 Task: Research Airbnb options in Sept-ÃÅ½les, Canada from 9th December, 2023 to 16th December, 2023 for 2 adults. Place can be entire room with 2 bedrooms having 2 beds and 1 bathroom. Property type can be flat.
Action: Mouse moved to (509, 97)
Screenshot: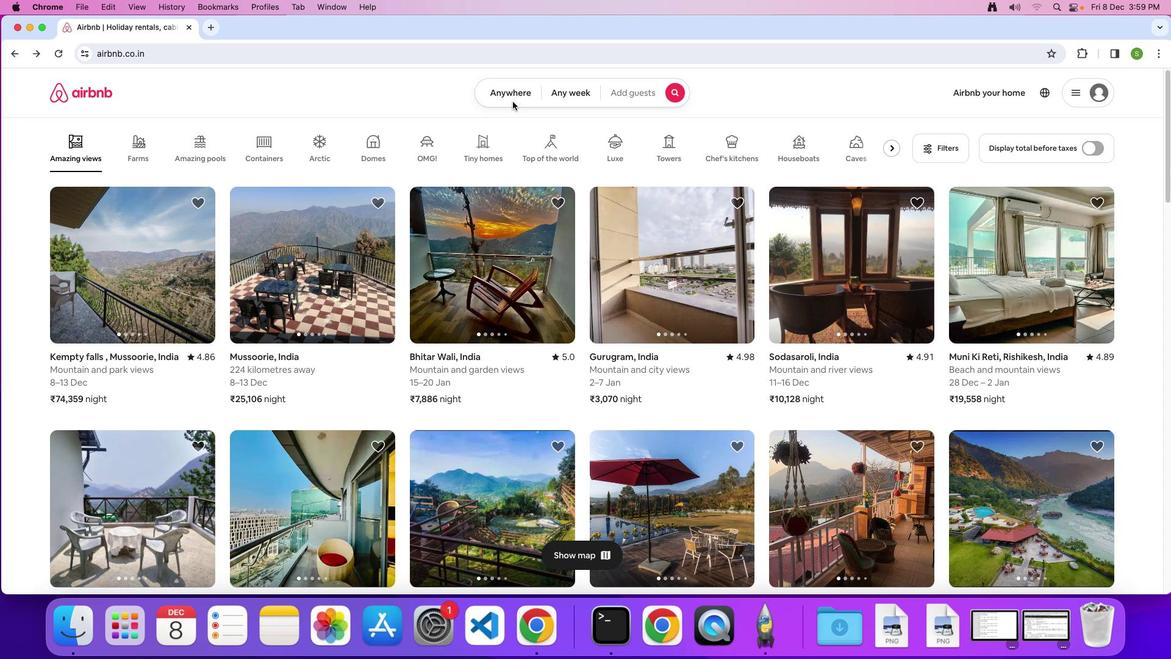 
Action: Mouse pressed left at (509, 97)
Screenshot: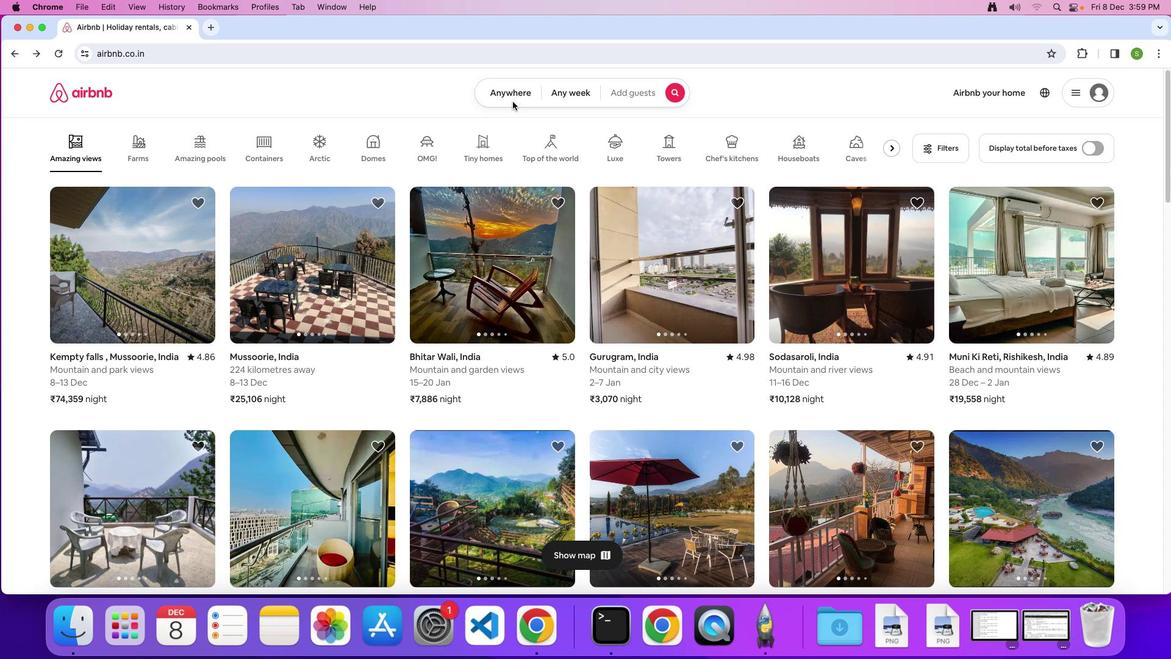 
Action: Mouse moved to (511, 95)
Screenshot: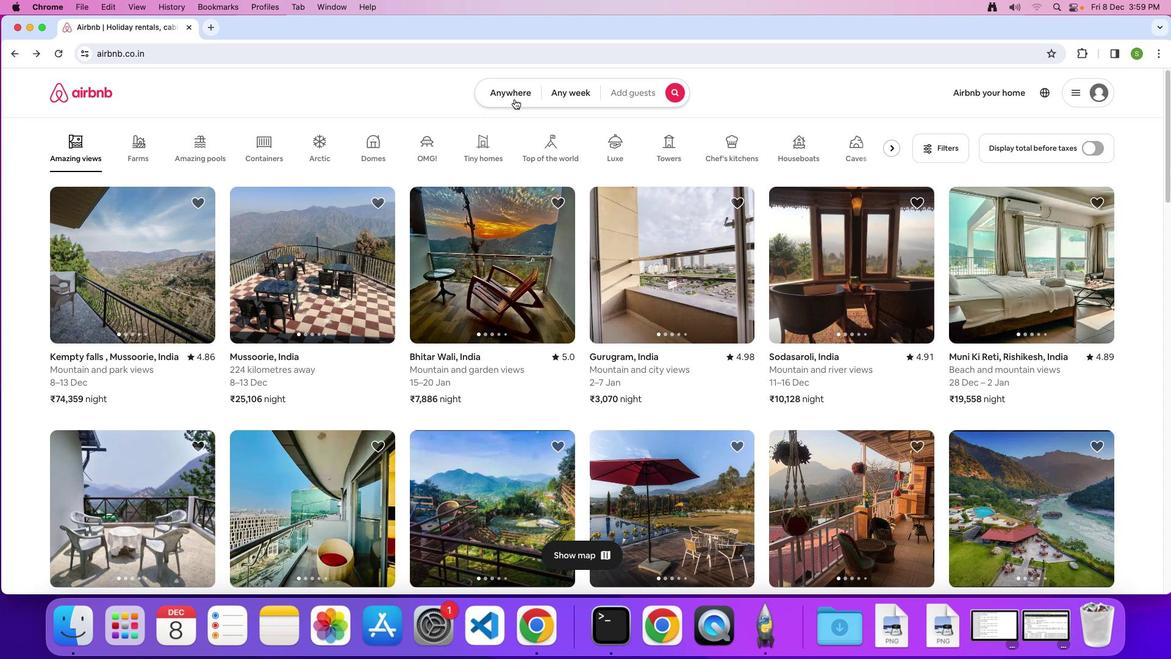 
Action: Mouse pressed left at (511, 95)
Screenshot: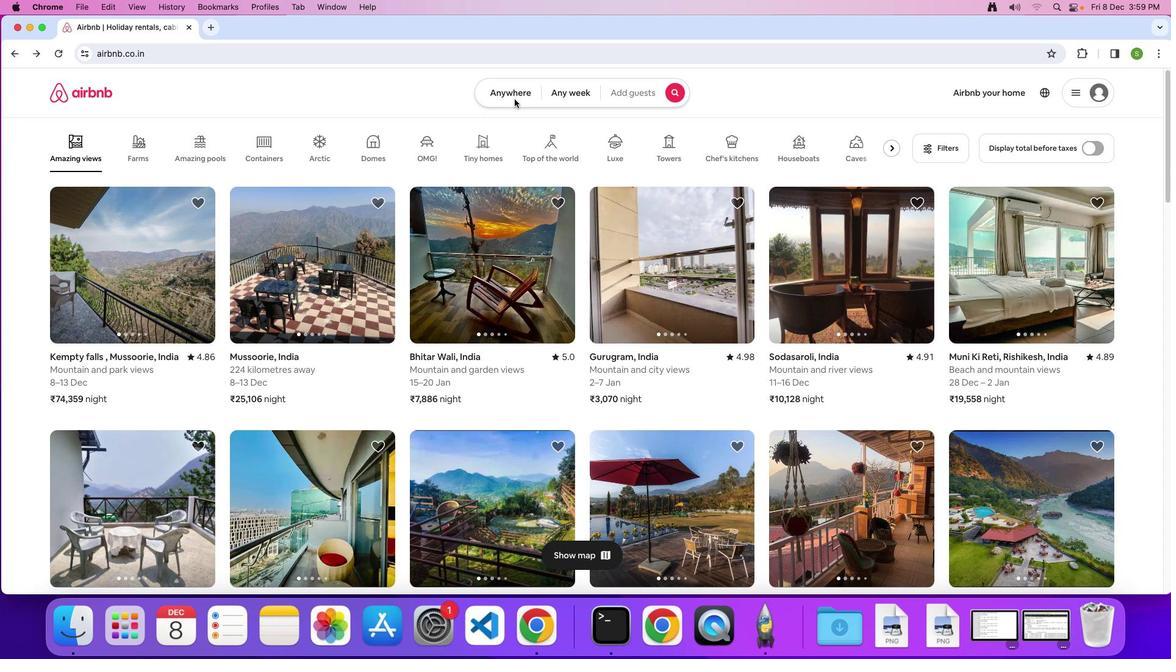 
Action: Mouse moved to (434, 131)
Screenshot: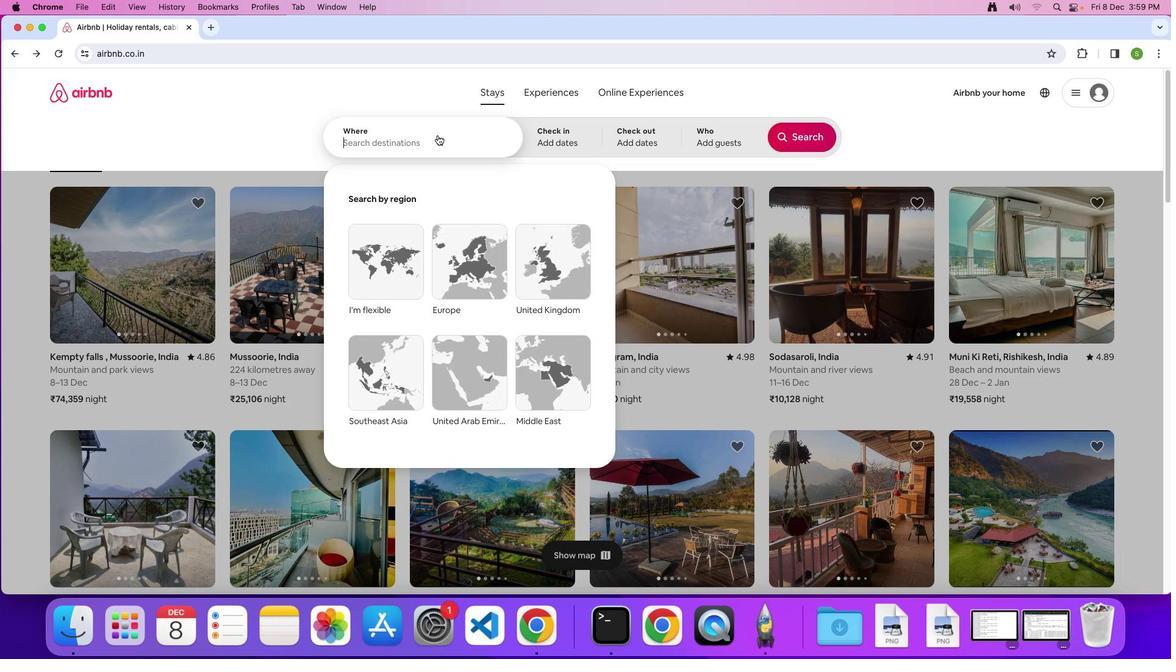 
Action: Mouse pressed left at (434, 131)
Screenshot: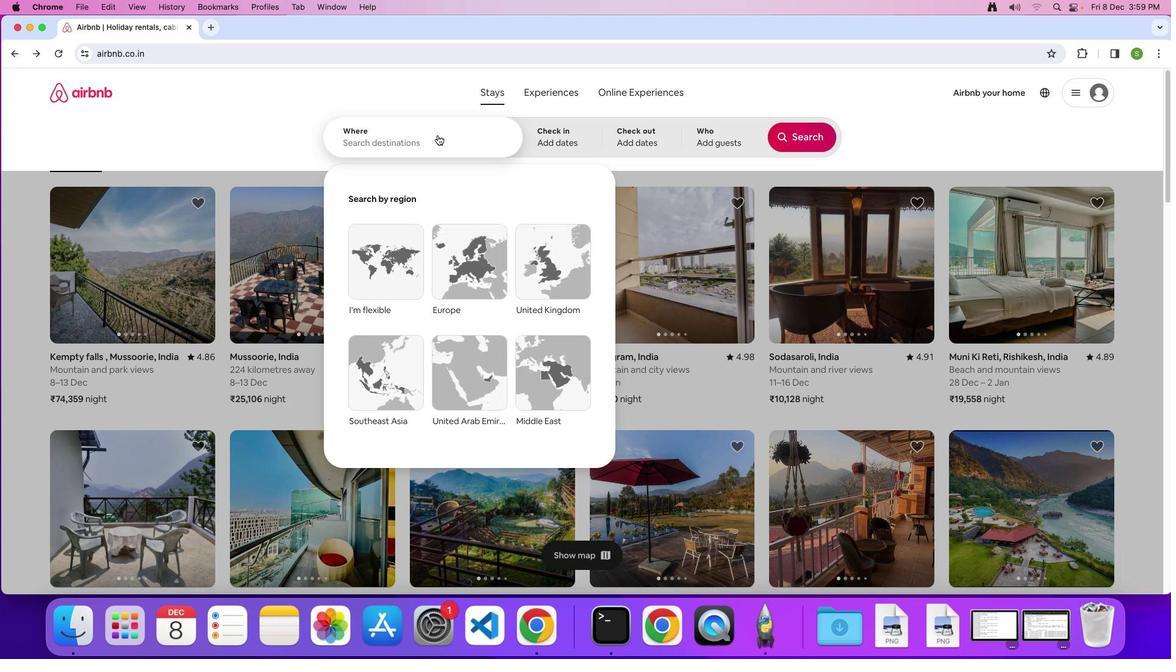 
Action: Mouse moved to (435, 131)
Screenshot: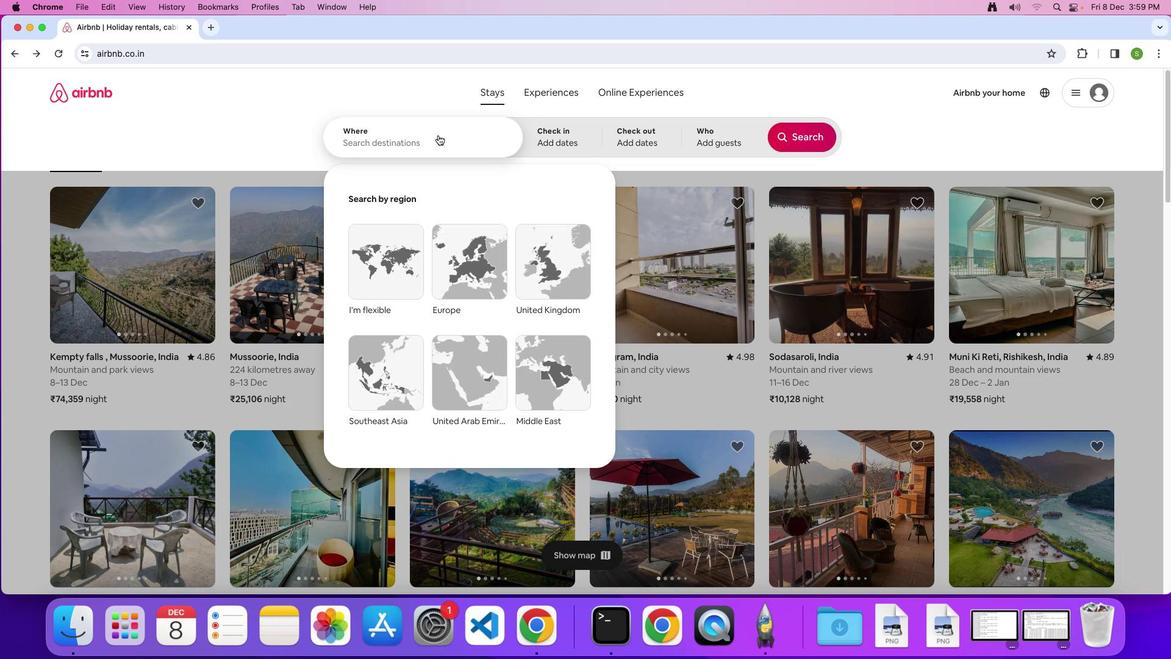 
Action: Key pressed Key.shift'S''E''P''T'Key.backspaceKey.backspaceKey.backspaceKey.caps_lock'e''p''t''-'Key.shift'A'Key.shift'Z''l''e''s'','Key.spaceKey.shift'c''a''n''a''d''a'Key.enter
Screenshot: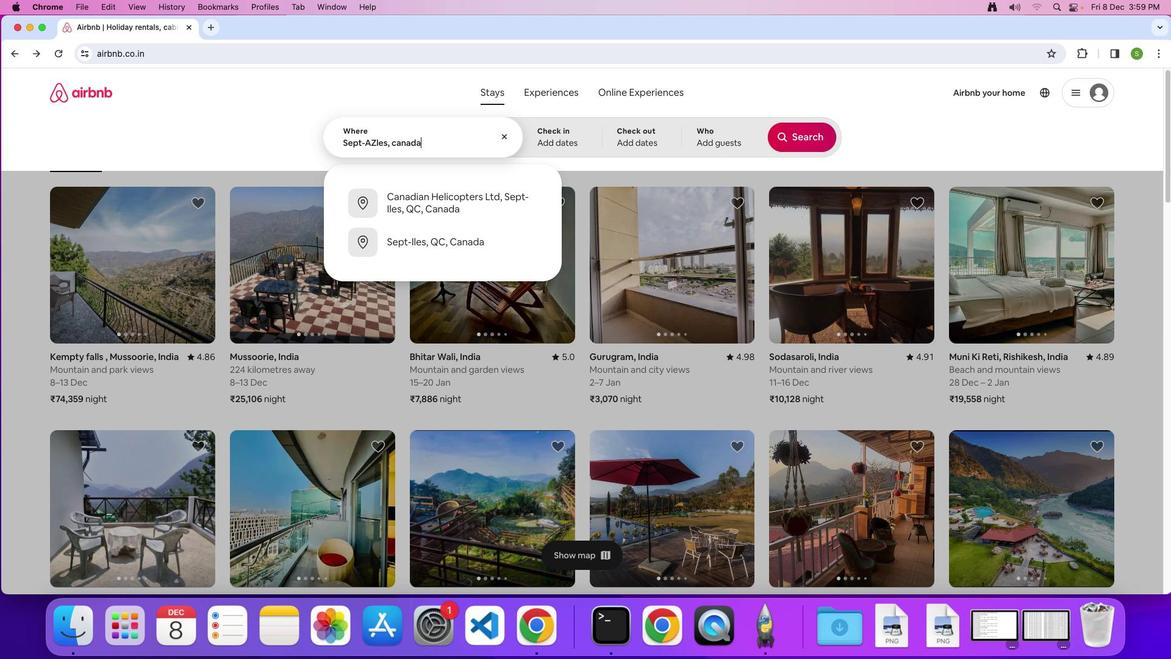 
Action: Mouse moved to (548, 314)
Screenshot: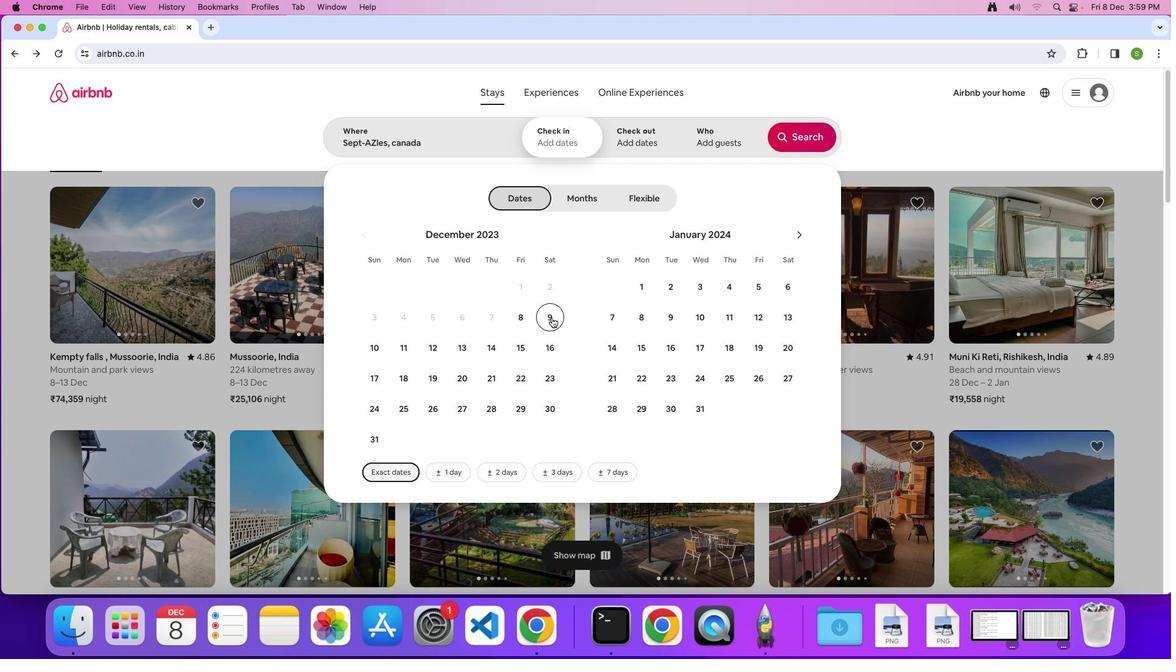 
Action: Mouse pressed left at (548, 314)
Screenshot: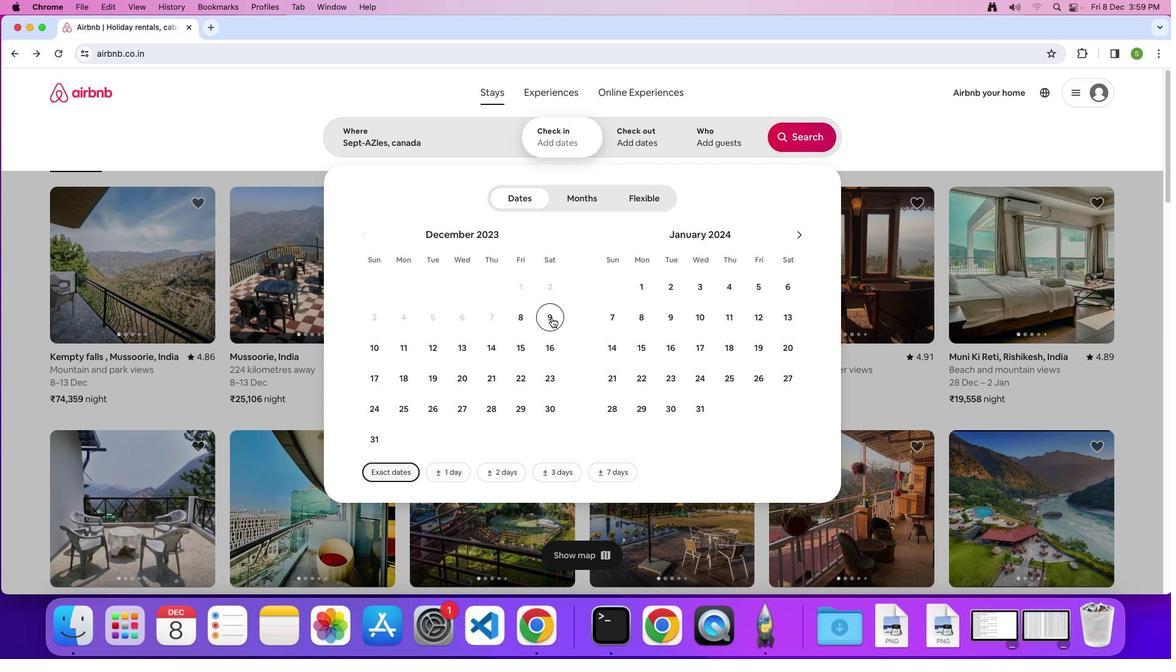 
Action: Mouse moved to (545, 342)
Screenshot: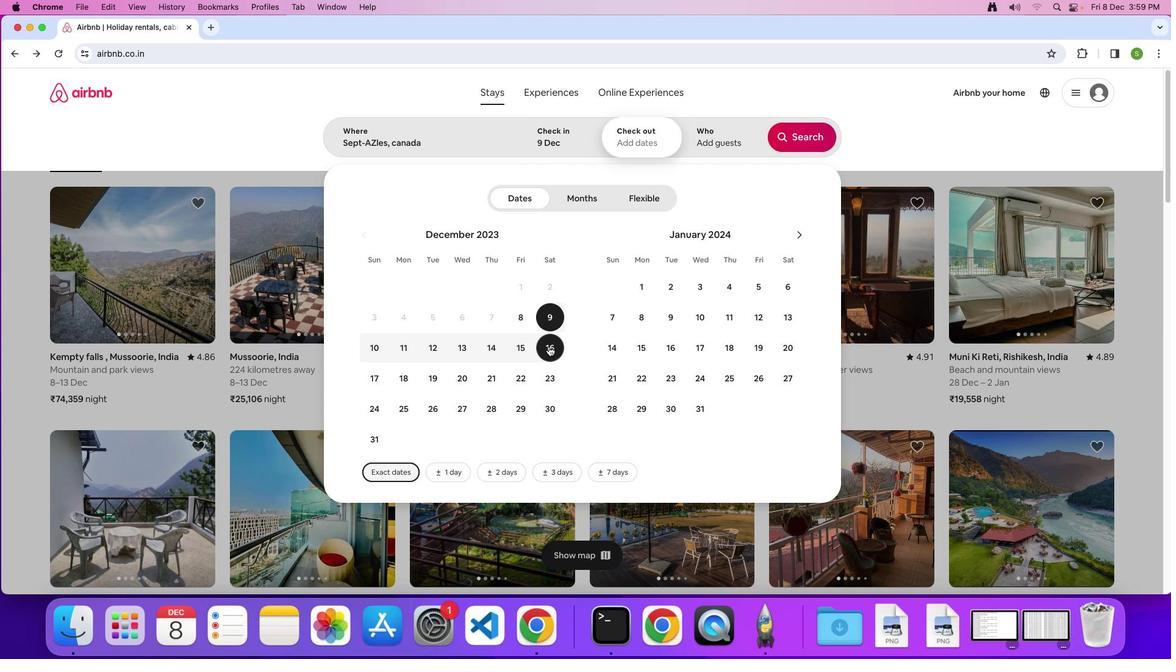 
Action: Mouse pressed left at (545, 342)
Screenshot: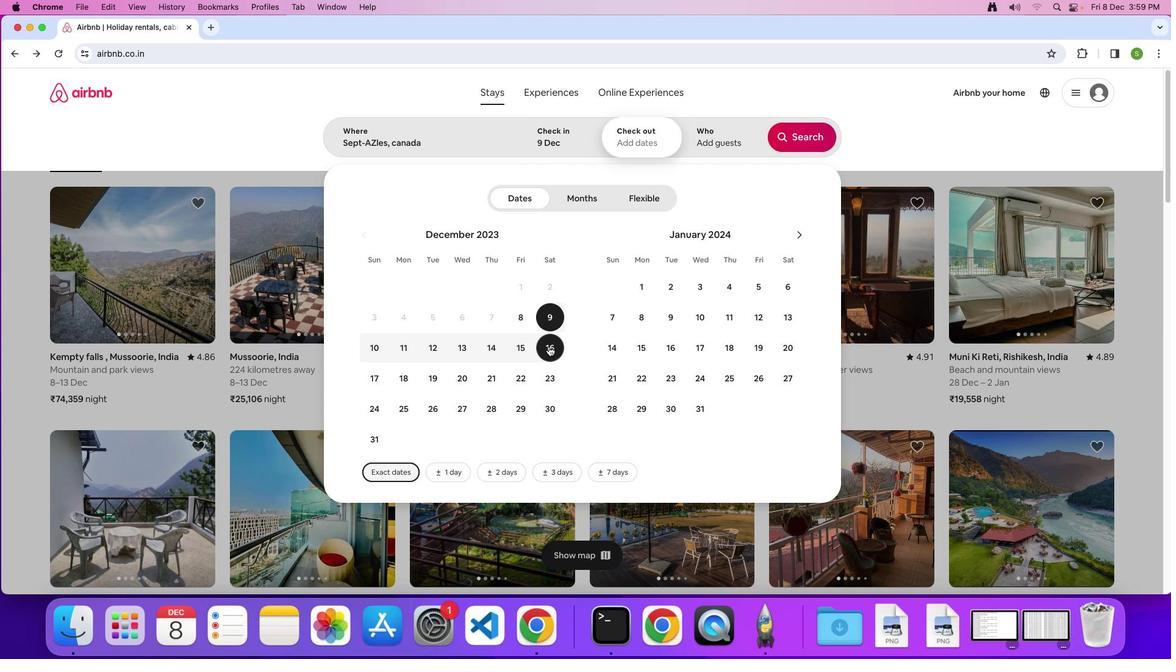 
Action: Mouse moved to (736, 132)
Screenshot: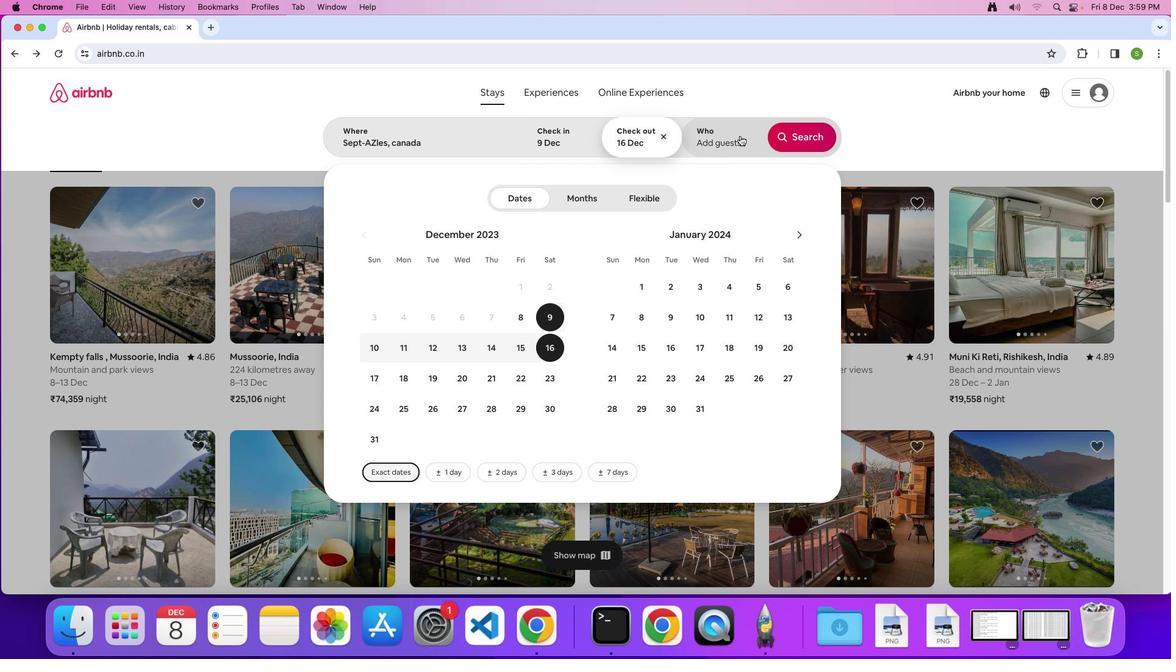 
Action: Mouse pressed left at (736, 132)
Screenshot: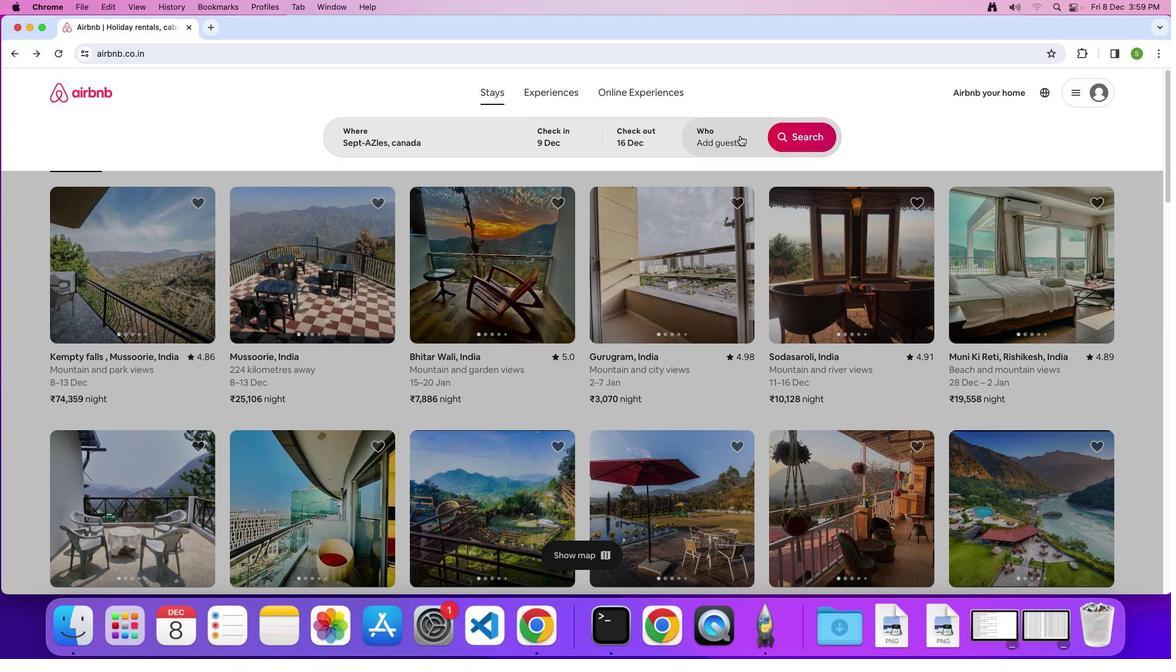 
Action: Mouse moved to (798, 200)
Screenshot: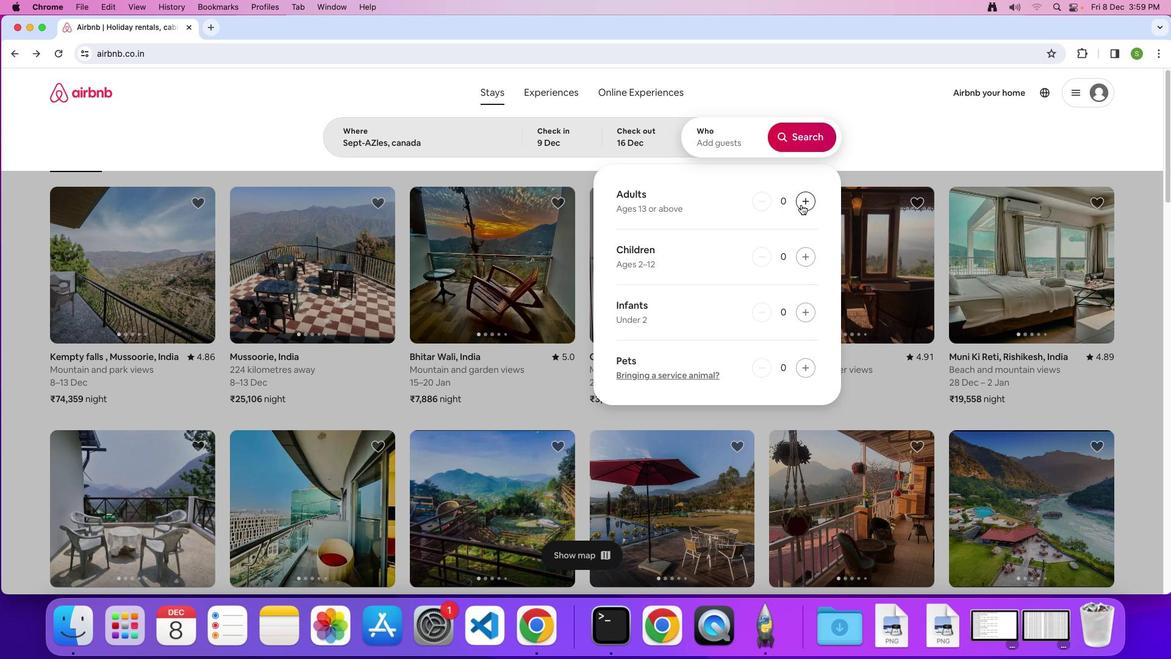 
Action: Mouse pressed left at (798, 200)
Screenshot: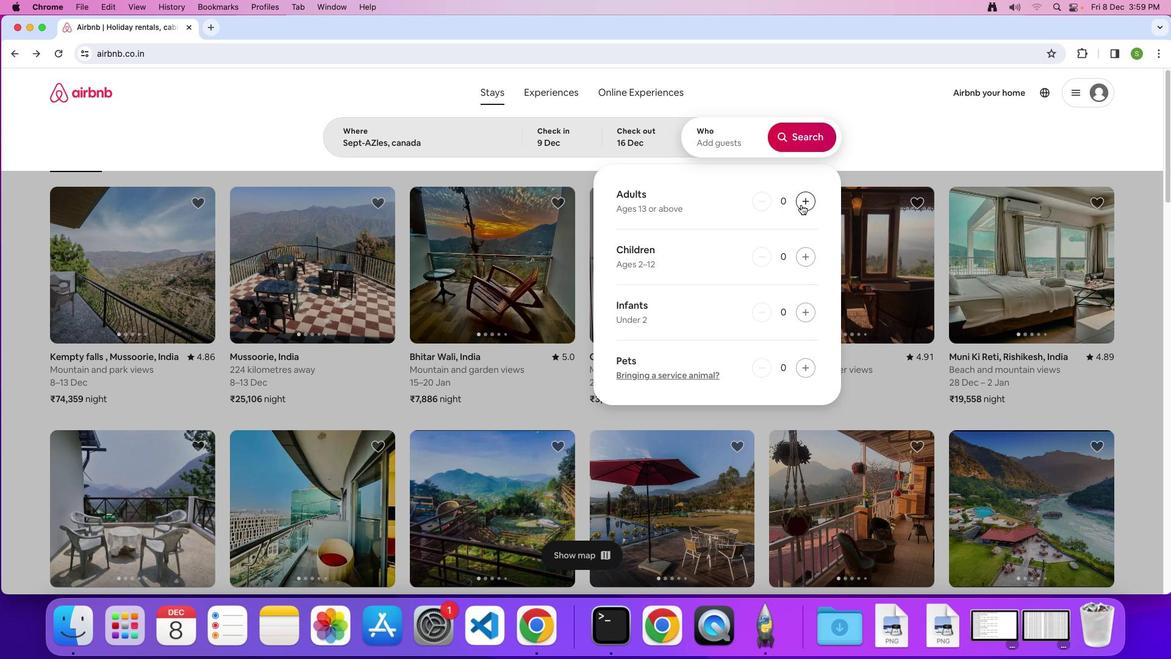 
Action: Mouse pressed left at (798, 200)
Screenshot: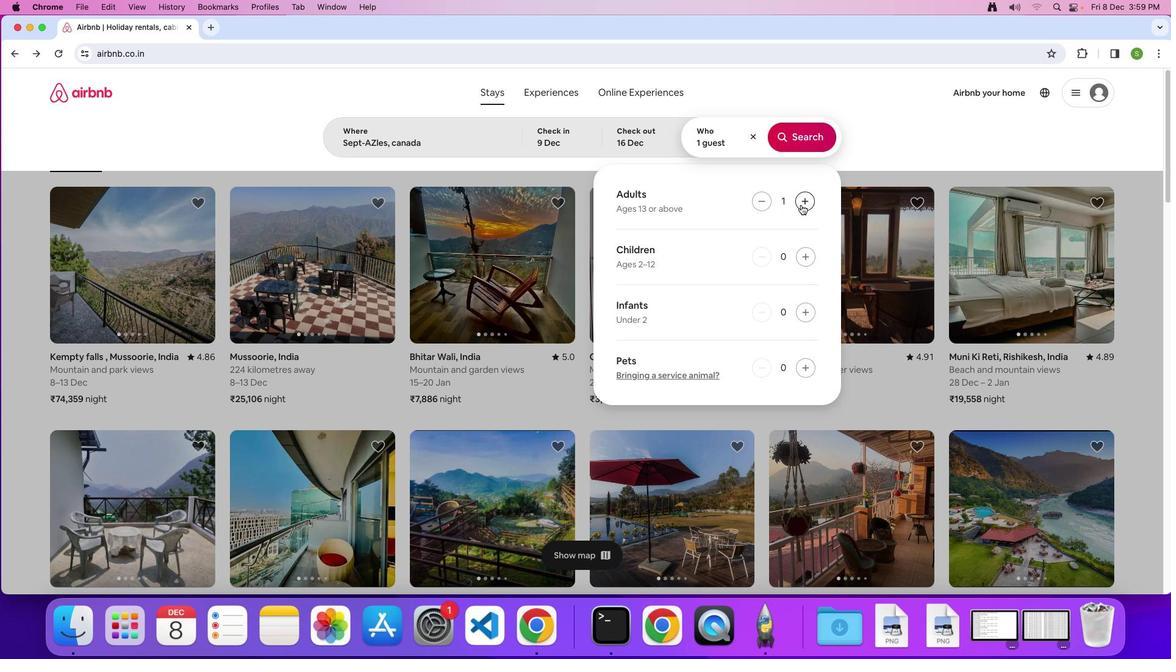 
Action: Mouse moved to (794, 136)
Screenshot: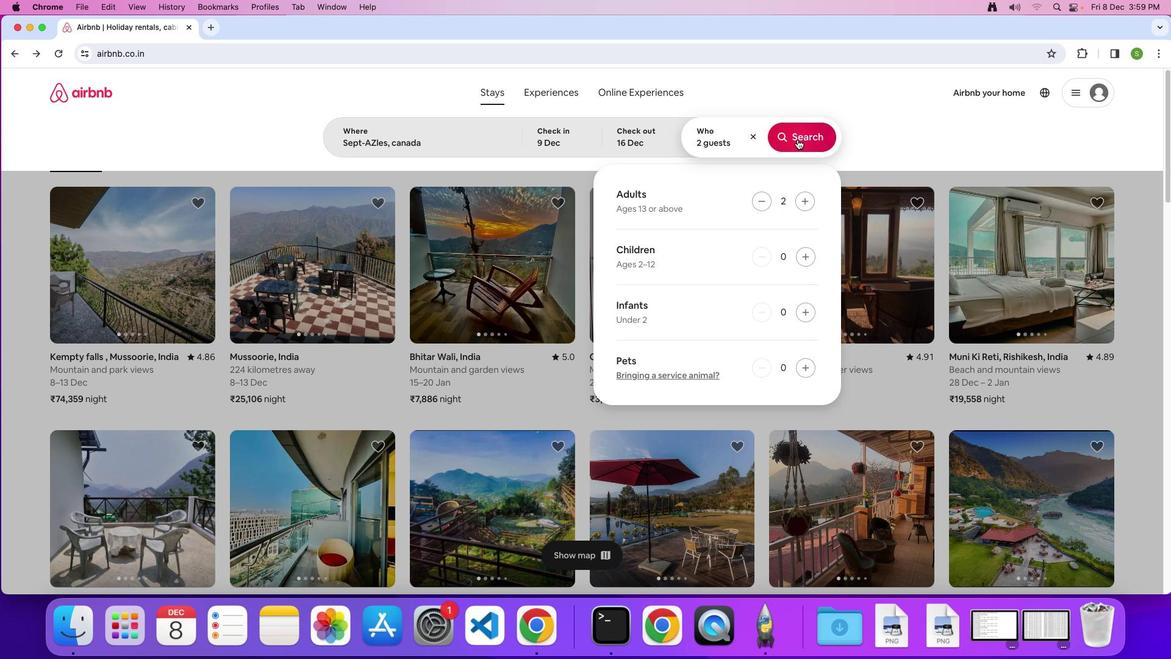 
Action: Mouse pressed left at (794, 136)
Screenshot: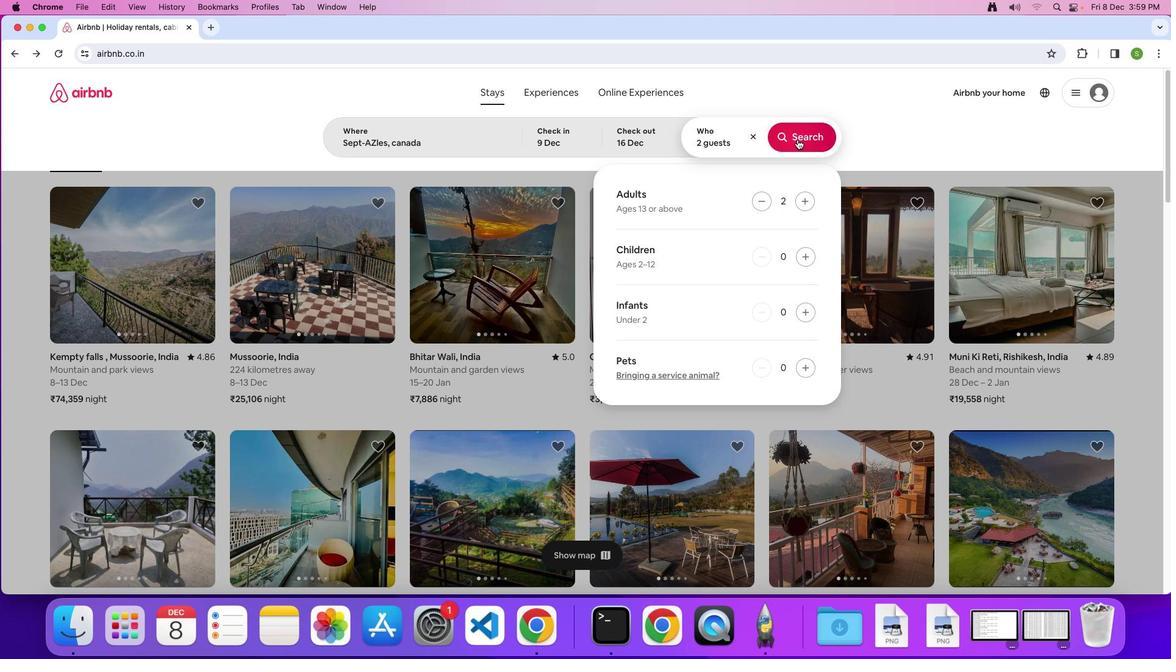 
Action: Mouse moved to (969, 144)
Screenshot: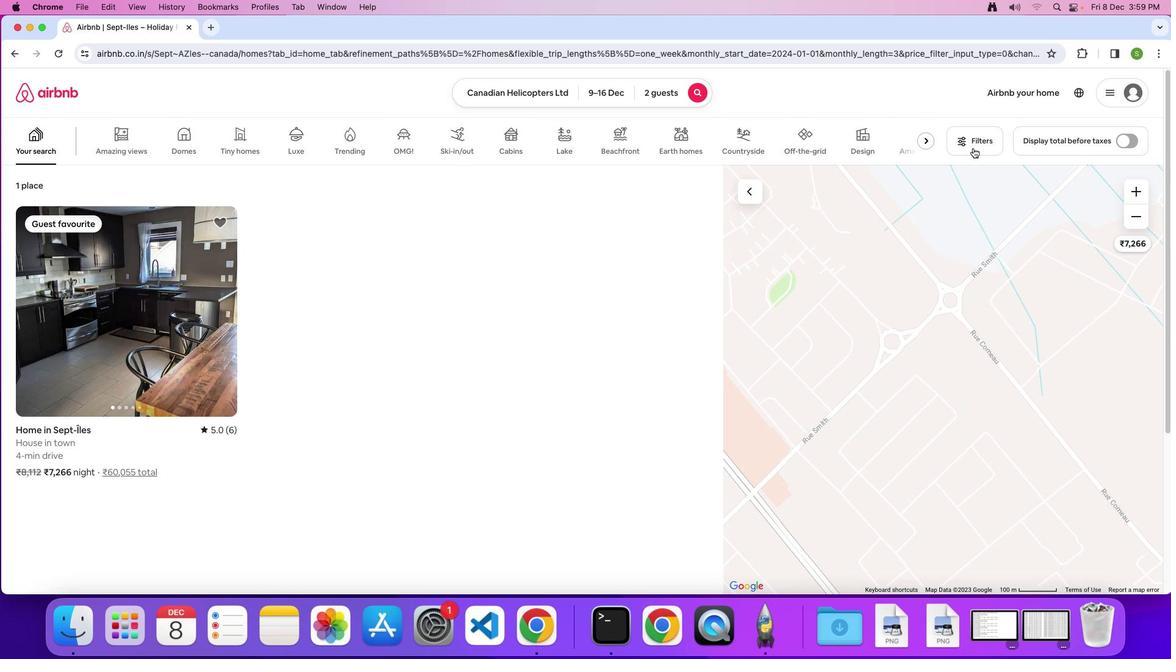 
Action: Mouse pressed left at (969, 144)
Screenshot: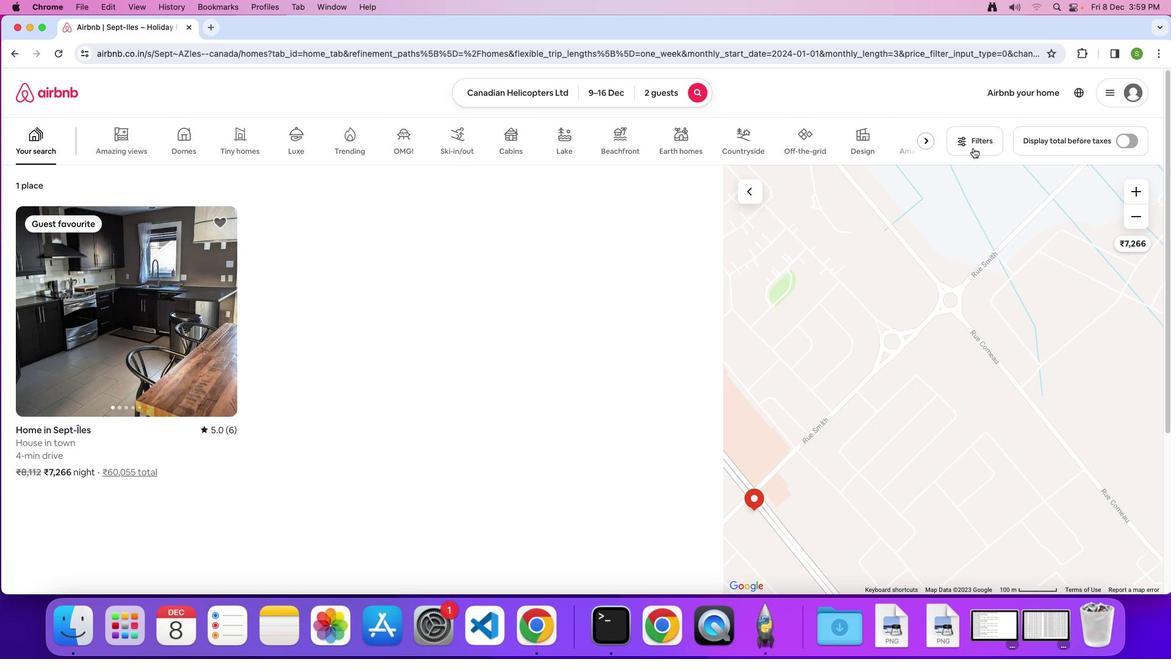 
Action: Mouse moved to (552, 449)
Screenshot: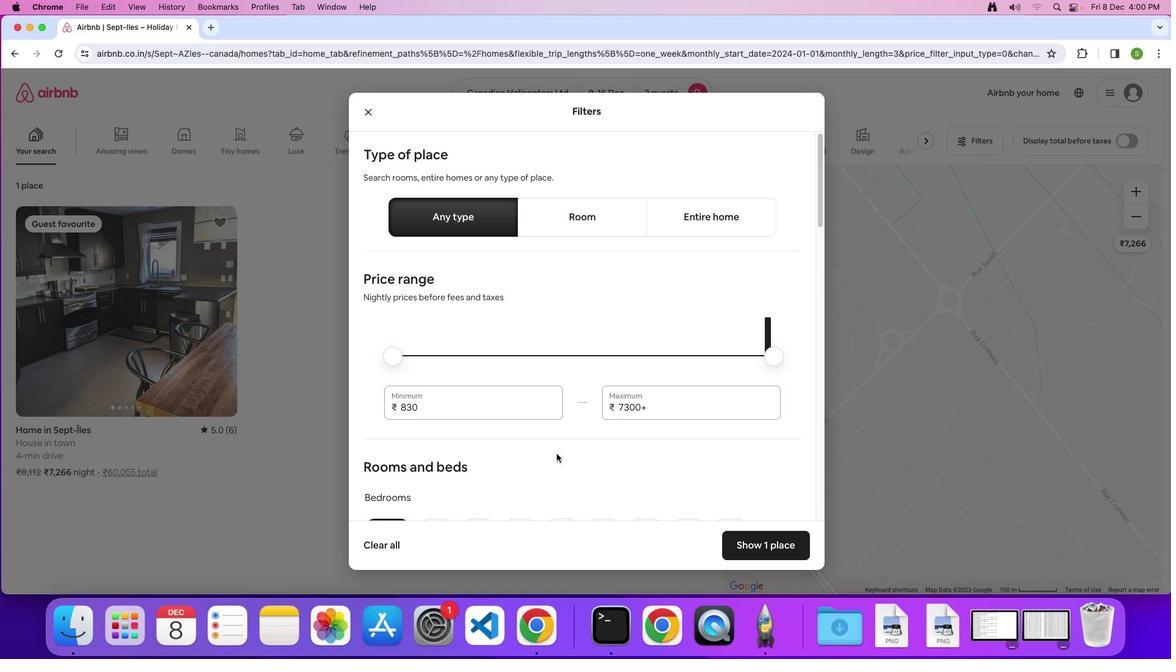 
Action: Mouse scrolled (552, 449) with delta (-3, -3)
Screenshot: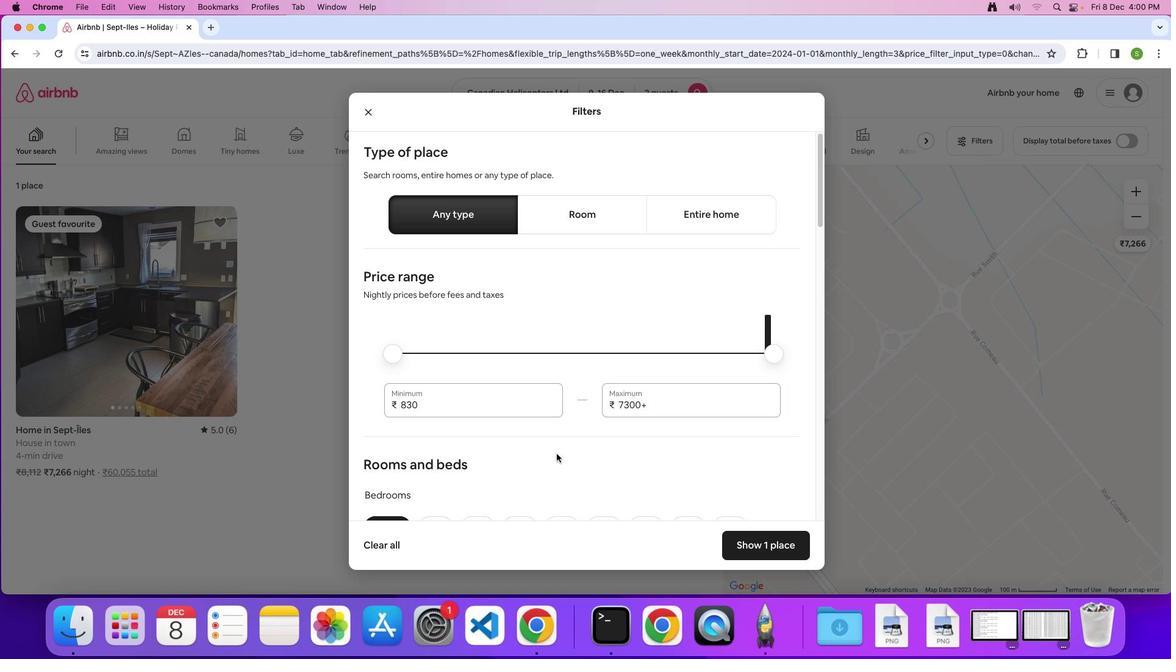 
Action: Mouse scrolled (552, 449) with delta (-3, -3)
Screenshot: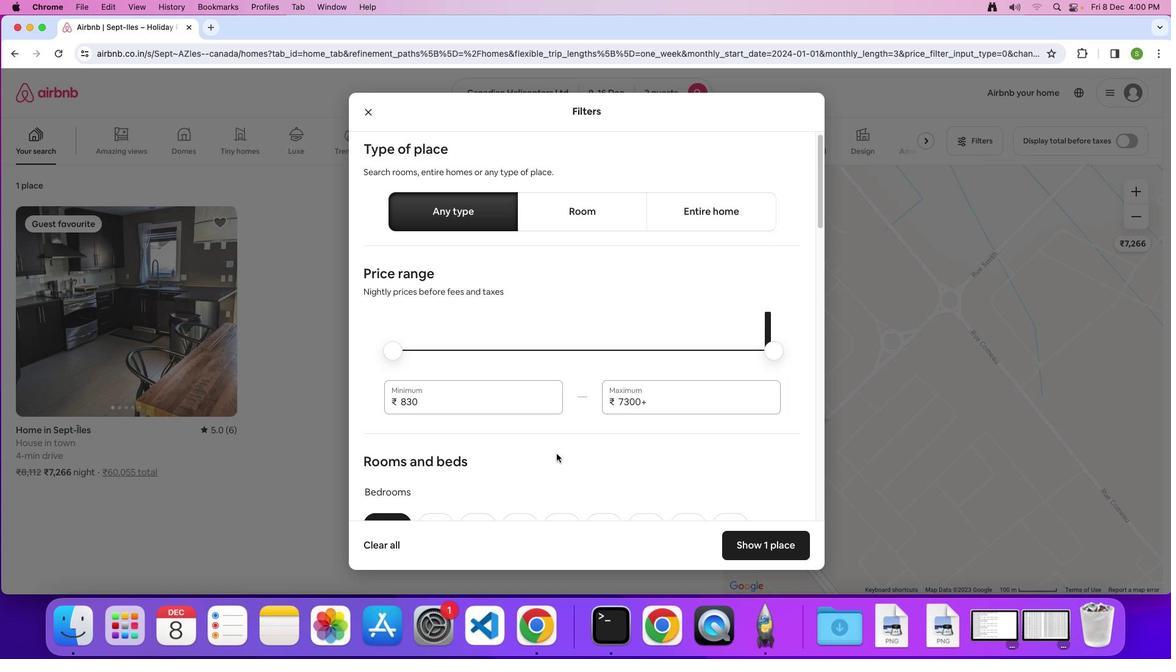 
Action: Mouse scrolled (552, 449) with delta (-3, -3)
Screenshot: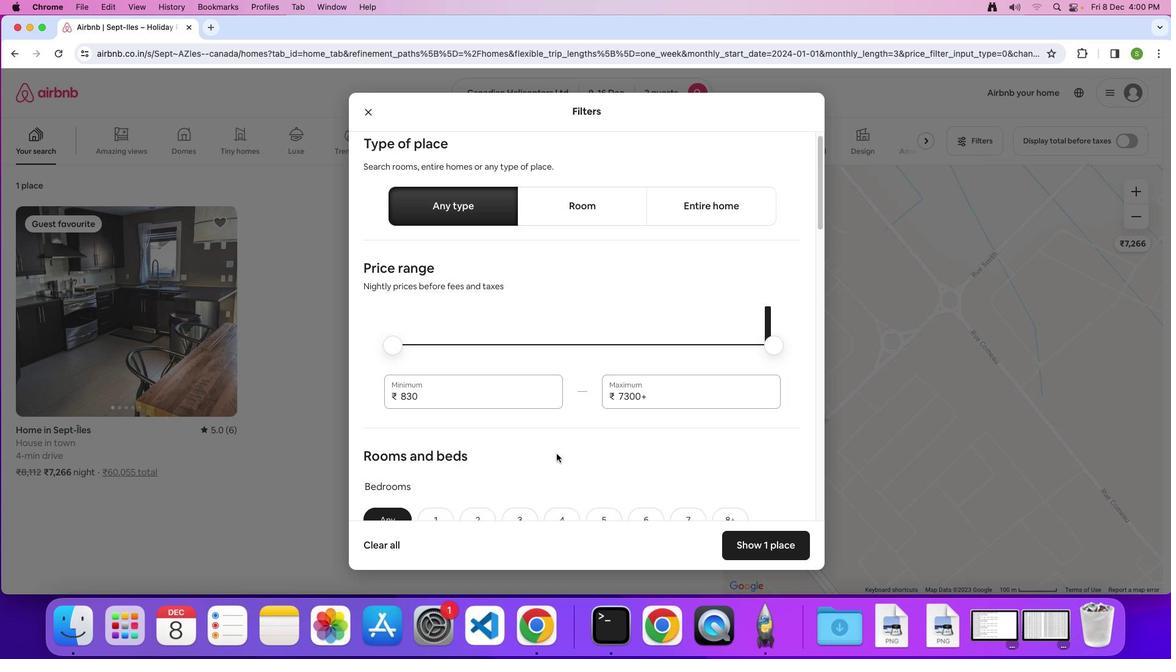 
Action: Mouse scrolled (552, 449) with delta (-3, -3)
Screenshot: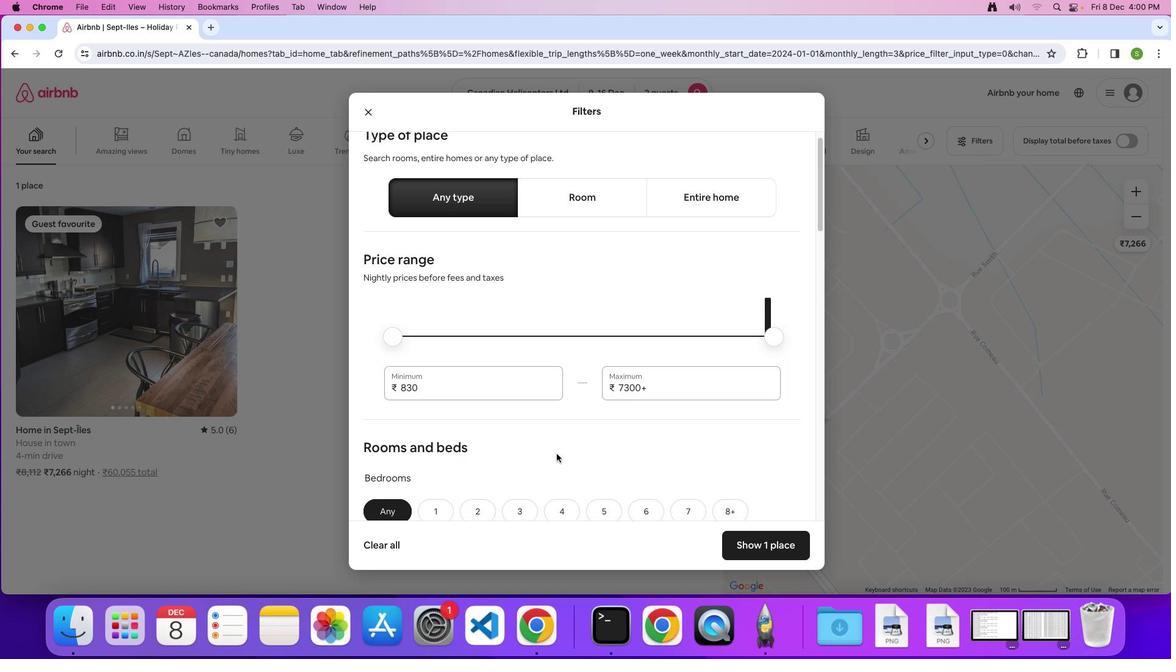 
Action: Mouse scrolled (552, 449) with delta (-3, -3)
Screenshot: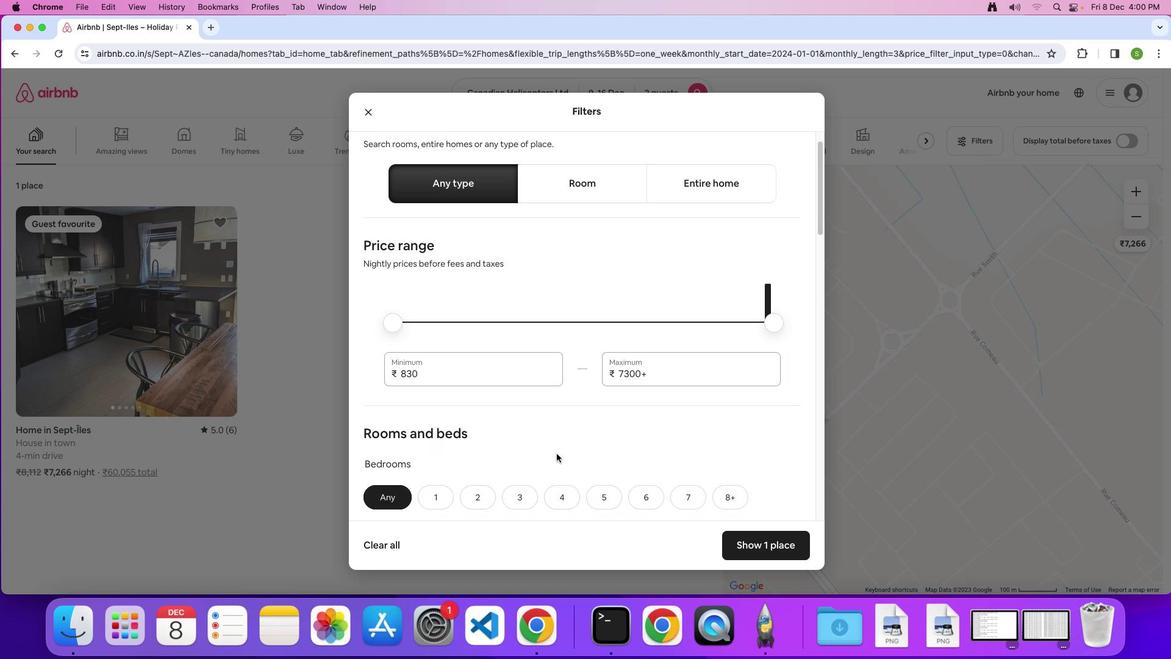 
Action: Mouse scrolled (552, 449) with delta (-3, -3)
Screenshot: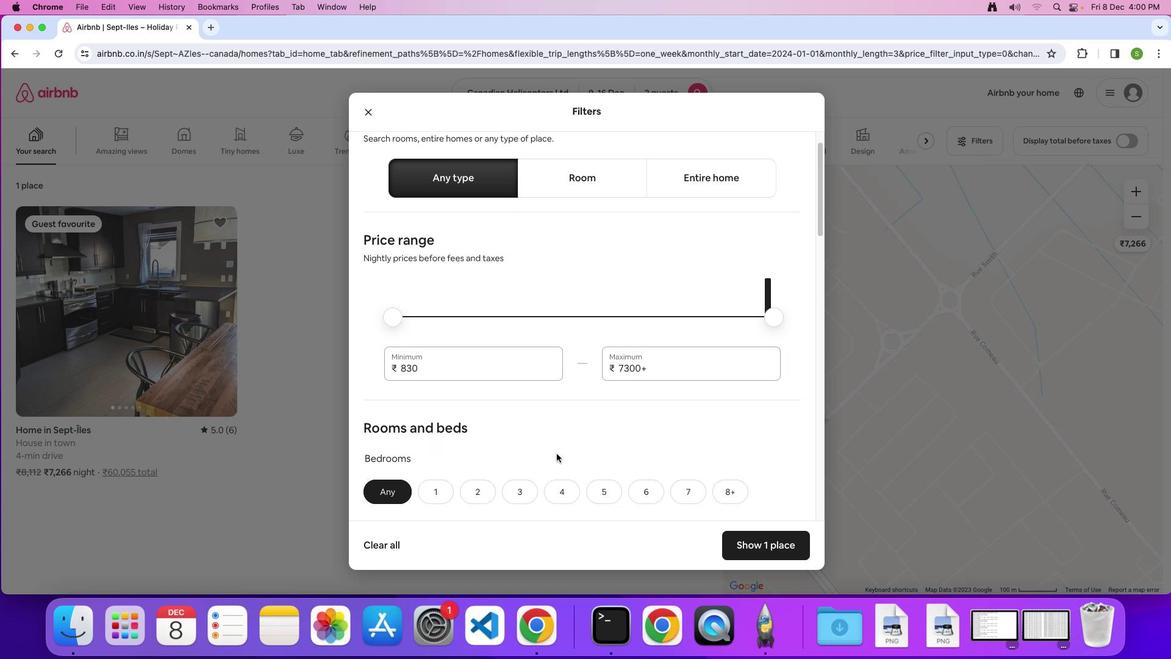 
Action: Mouse scrolled (552, 449) with delta (-3, -3)
Screenshot: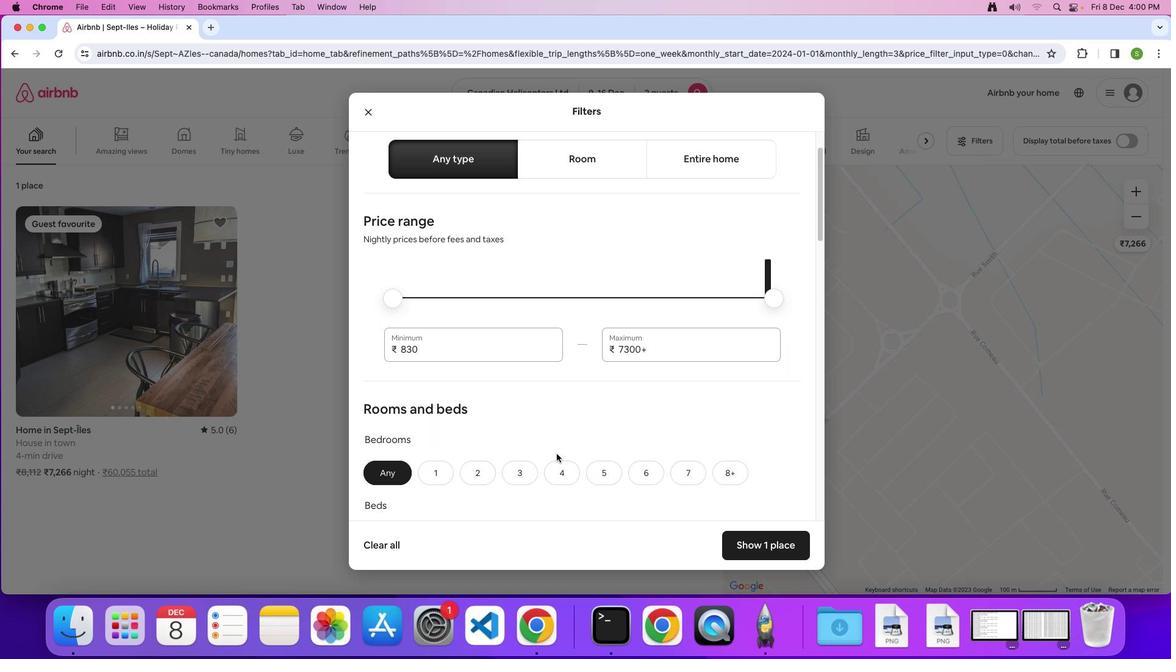 
Action: Mouse scrolled (552, 449) with delta (-3, -3)
Screenshot: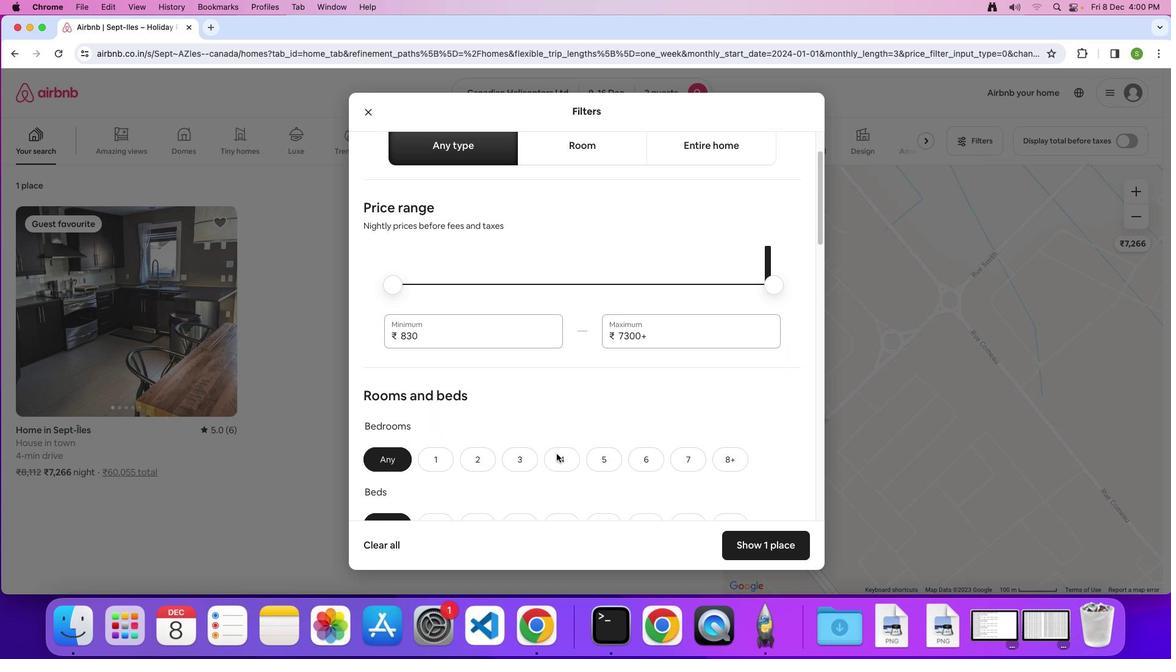 
Action: Mouse scrolled (552, 449) with delta (-3, -4)
Screenshot: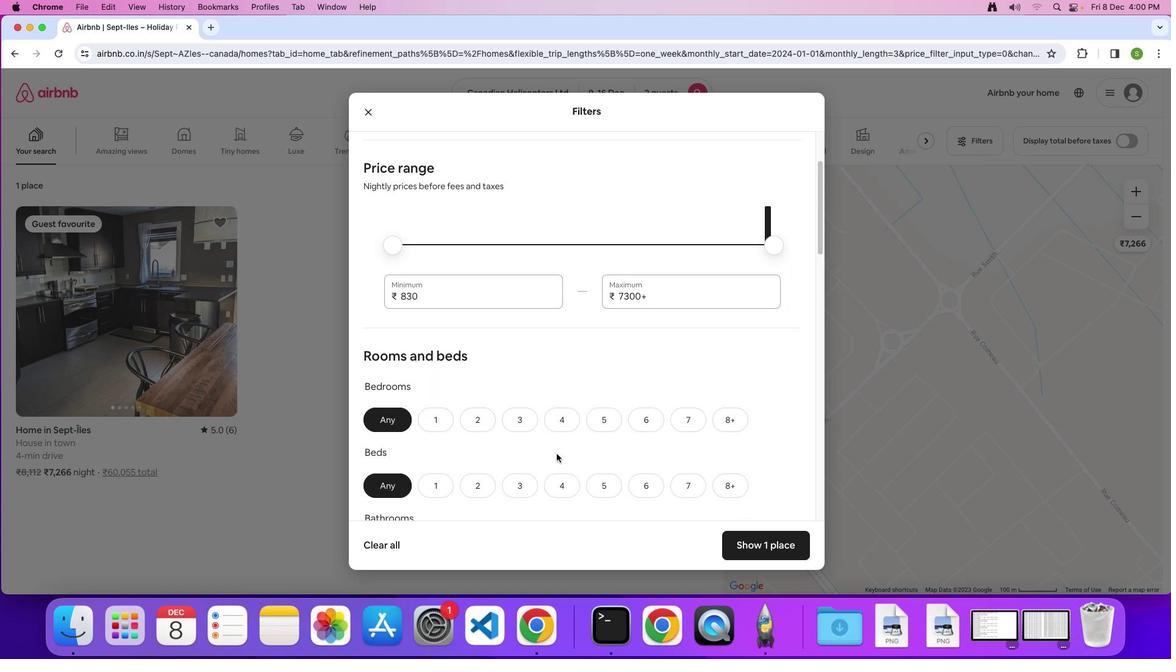 
Action: Mouse scrolled (552, 449) with delta (-3, -3)
Screenshot: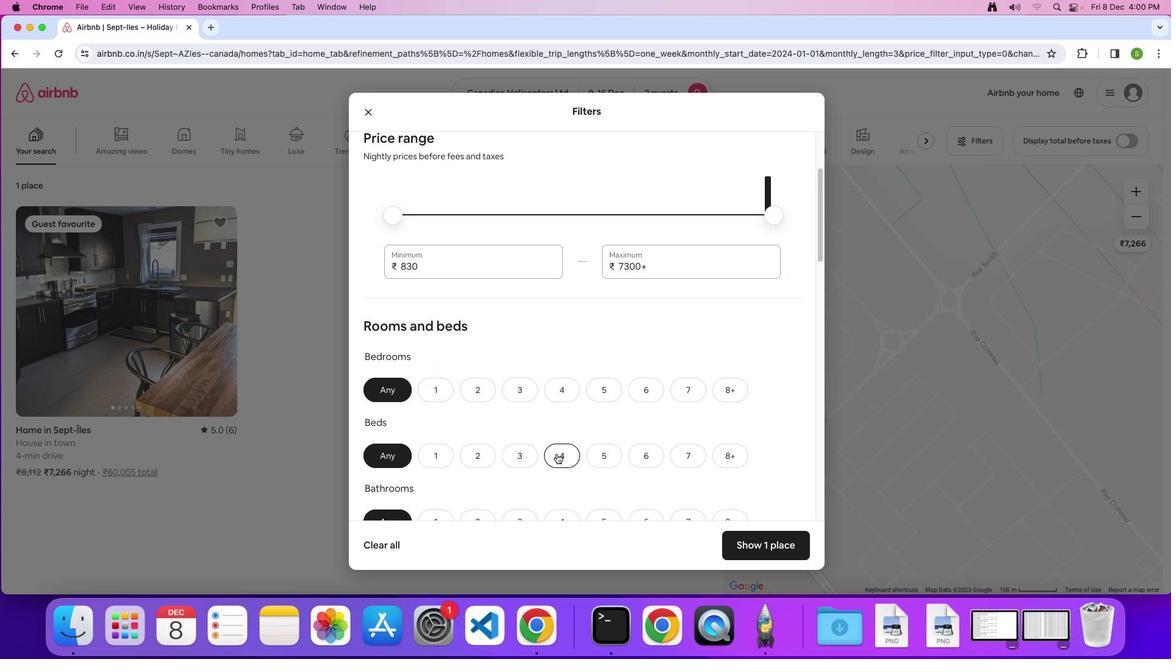 
Action: Mouse scrolled (552, 449) with delta (-3, -3)
Screenshot: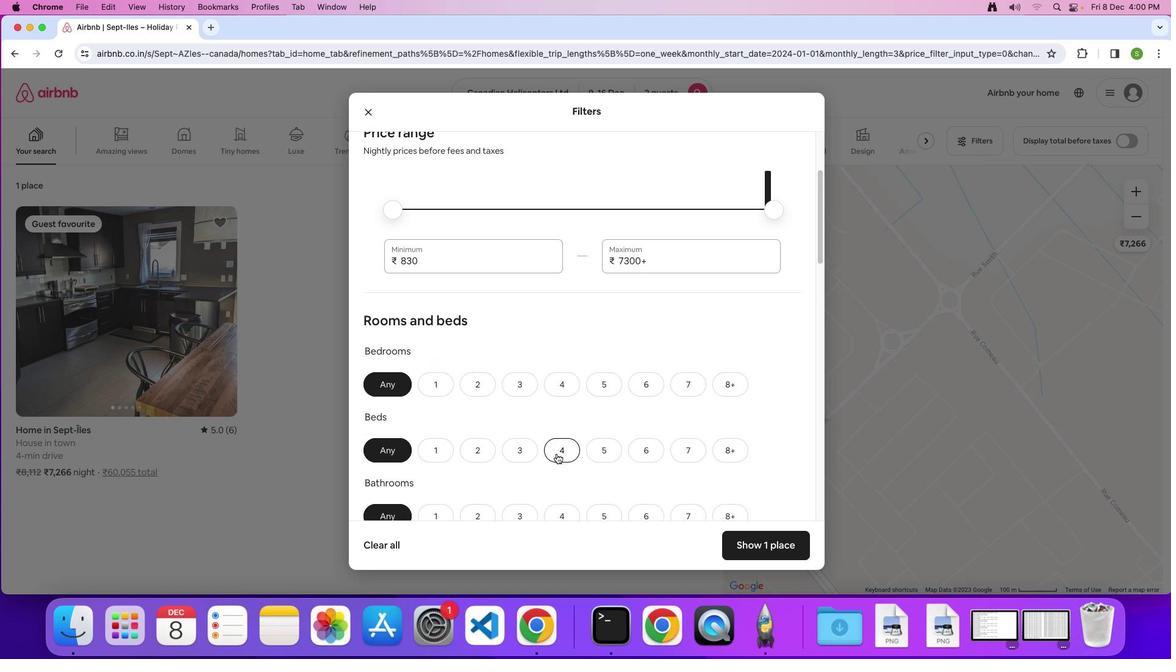 
Action: Mouse scrolled (552, 449) with delta (-3, -3)
Screenshot: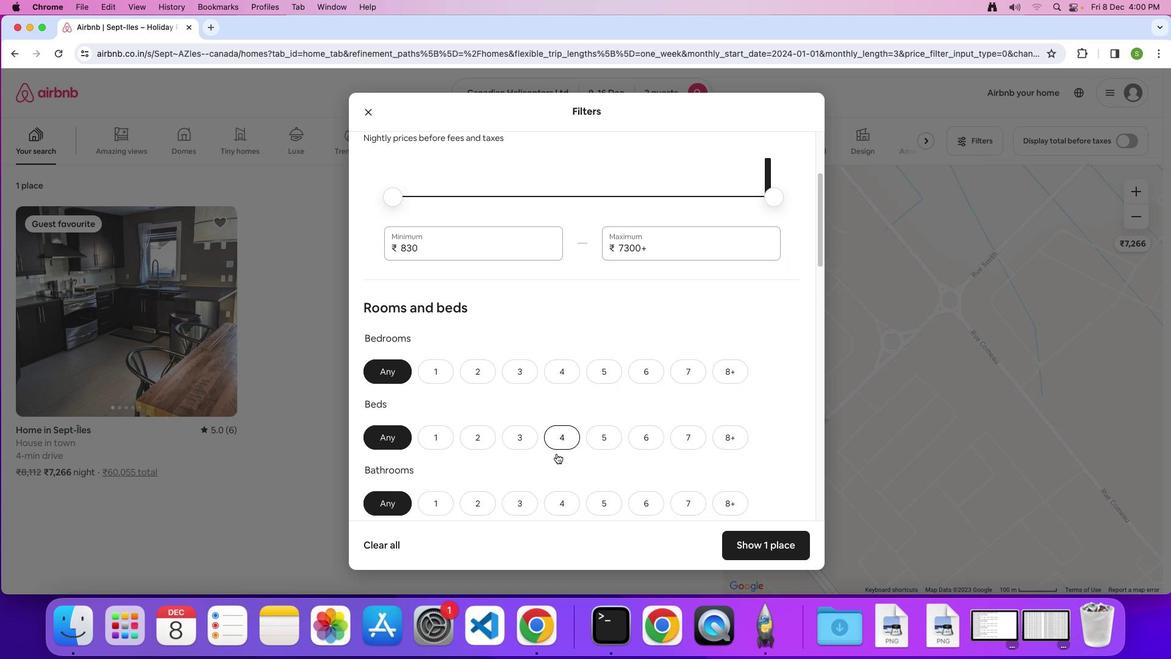 
Action: Mouse scrolled (552, 449) with delta (-3, -3)
Screenshot: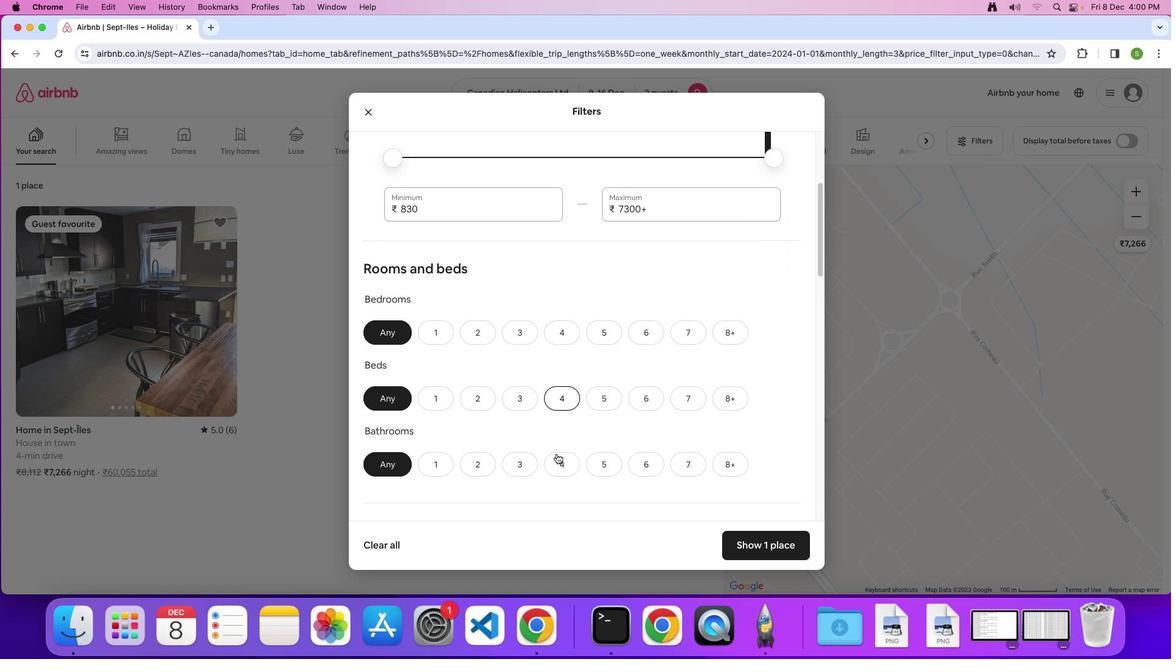 
Action: Mouse scrolled (552, 449) with delta (-3, -4)
Screenshot: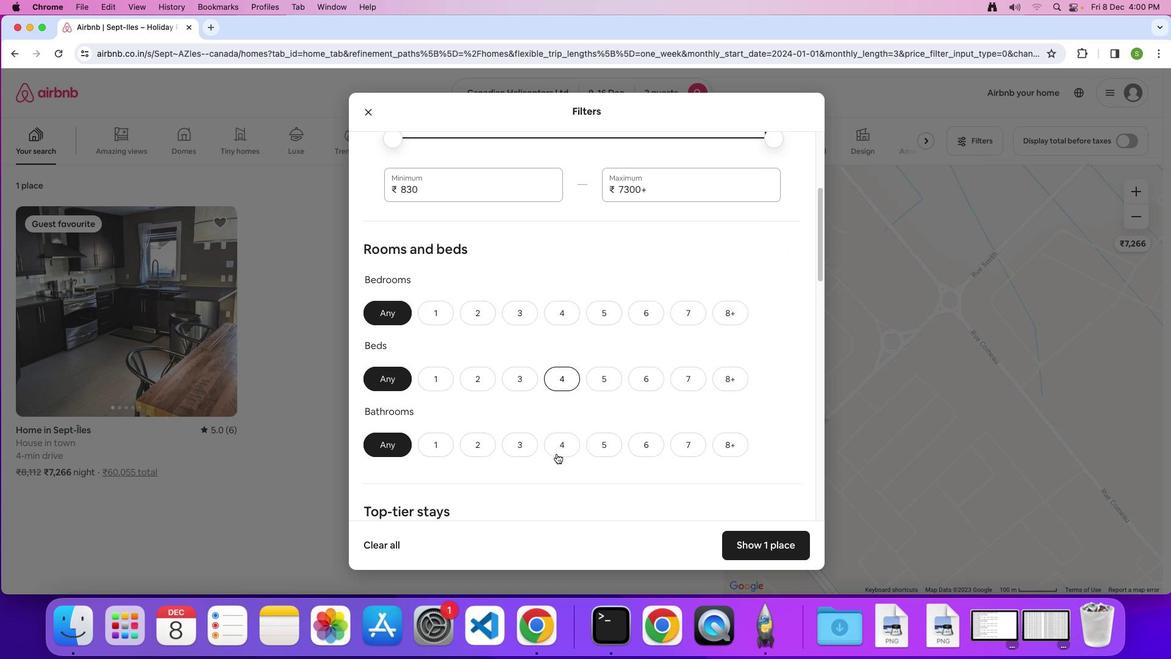 
Action: Mouse scrolled (552, 449) with delta (-3, -3)
Screenshot: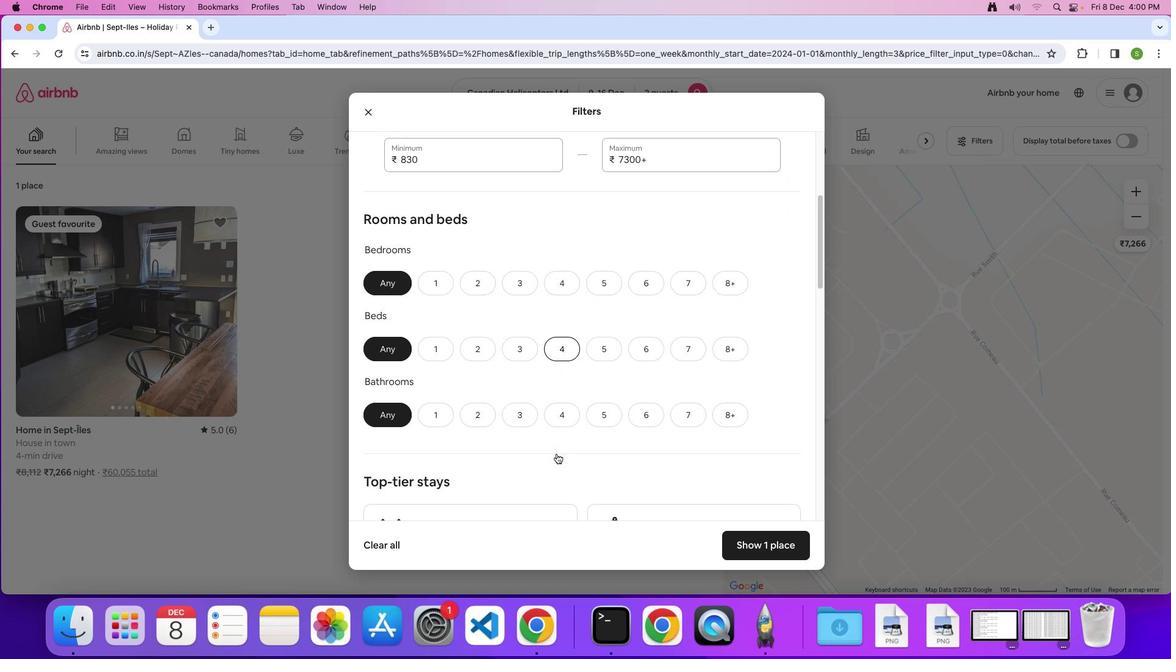 
Action: Mouse scrolled (552, 449) with delta (-3, -3)
Screenshot: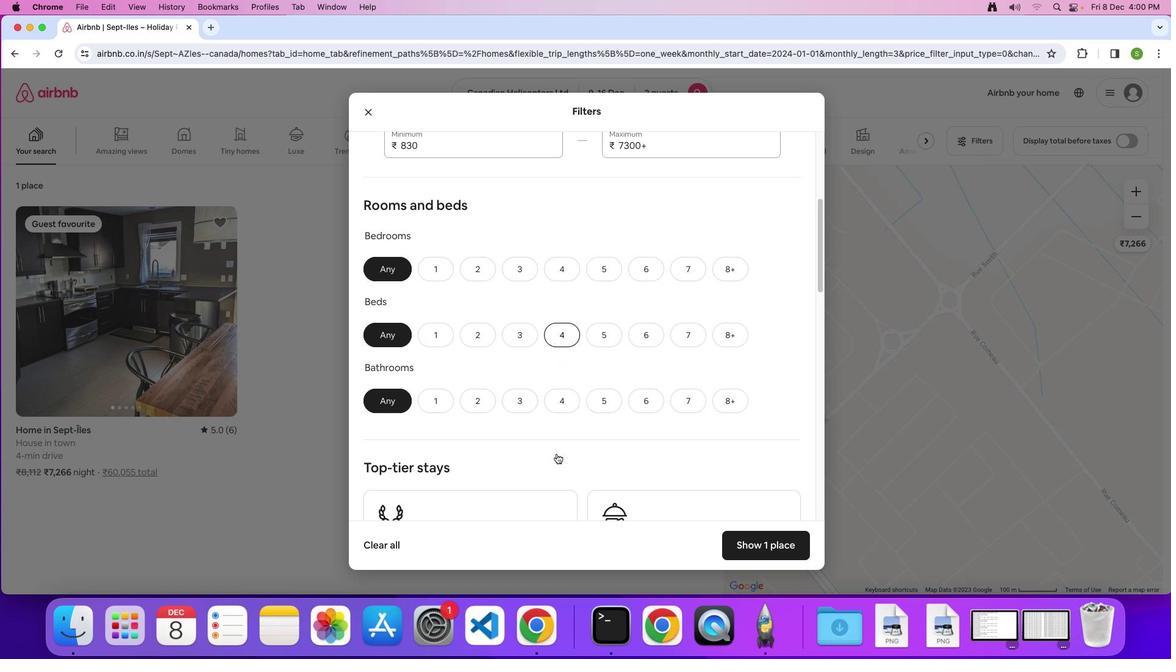 
Action: Mouse scrolled (552, 449) with delta (-3, -4)
Screenshot: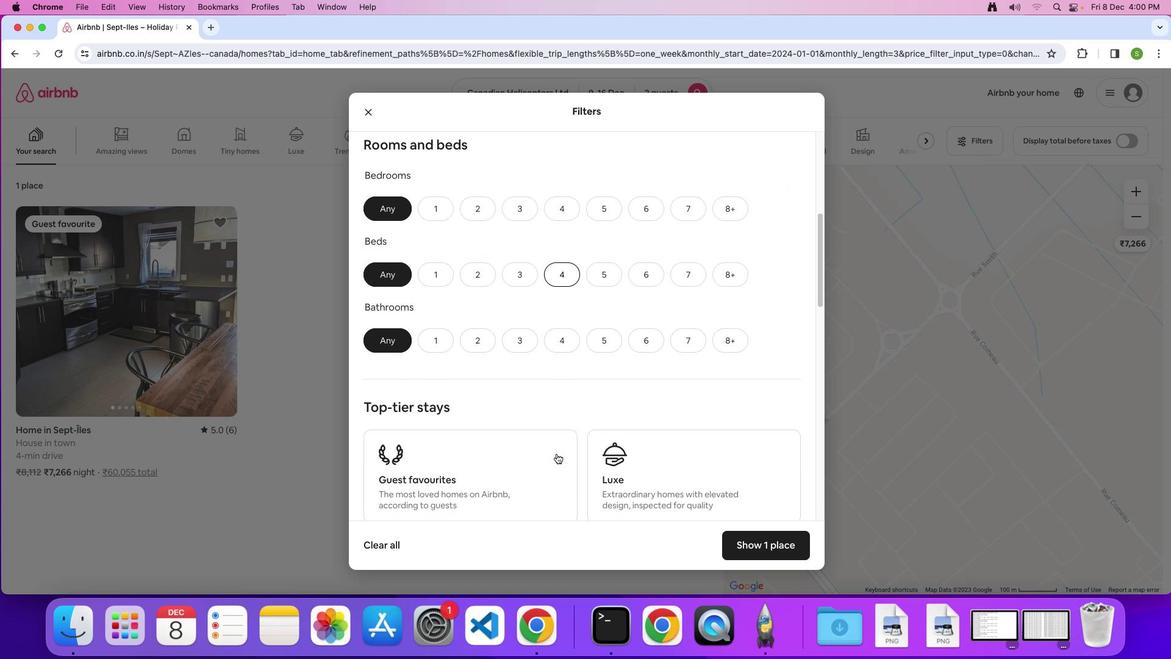 
Action: Mouse moved to (479, 195)
Screenshot: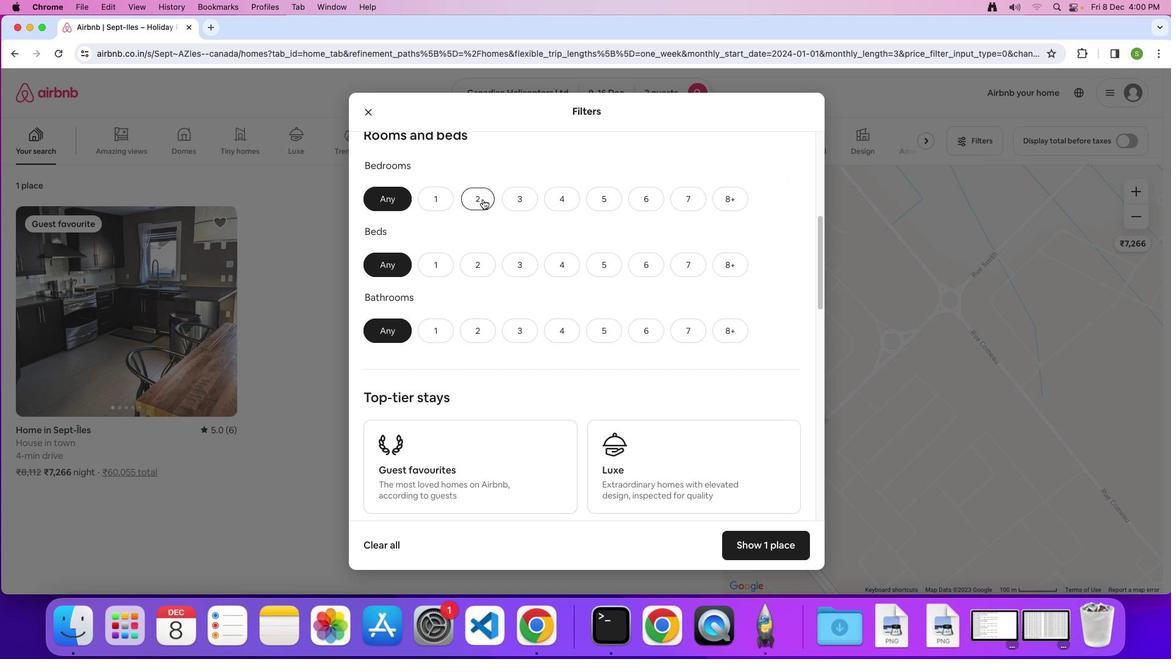 
Action: Mouse pressed left at (479, 195)
Screenshot: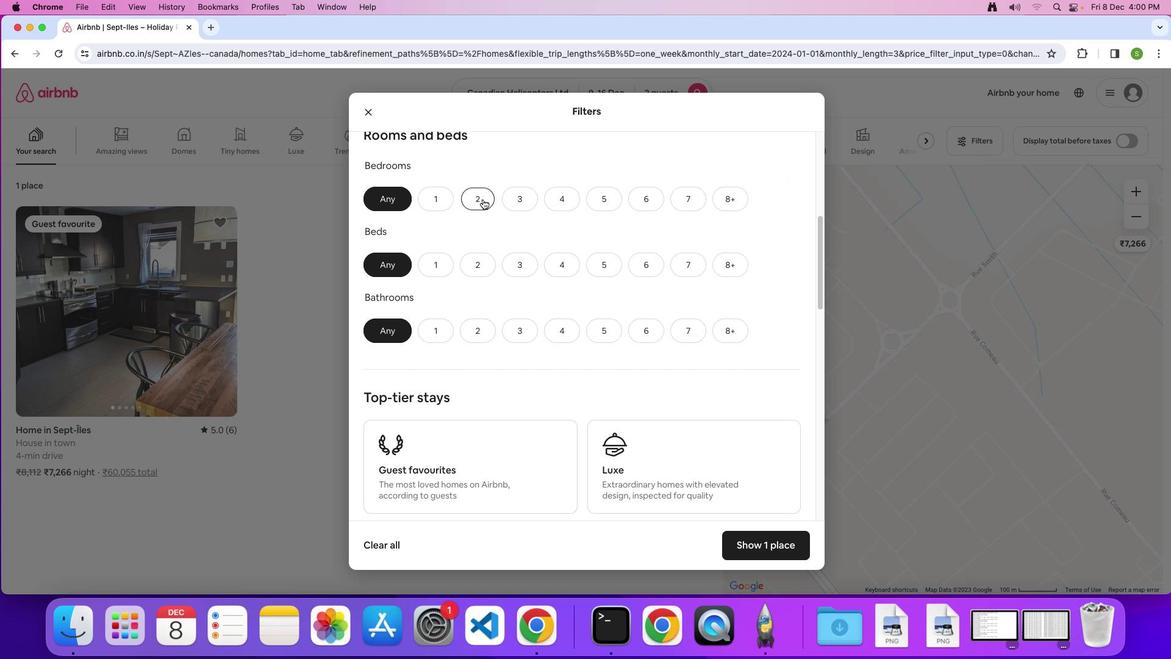
Action: Mouse moved to (472, 260)
Screenshot: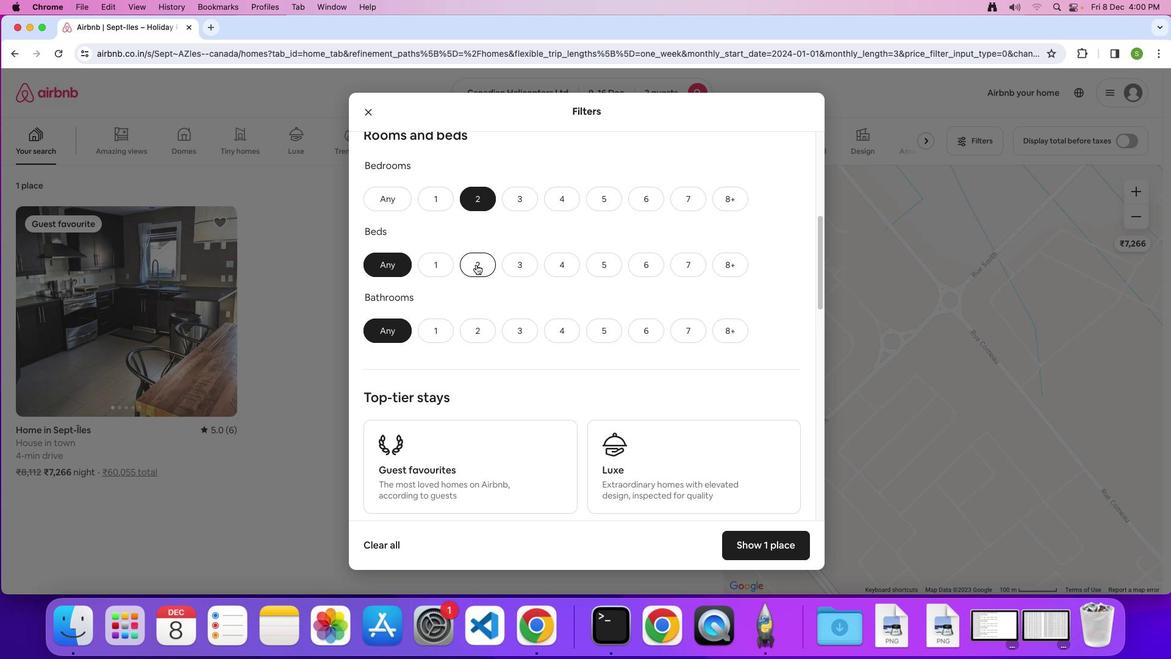 
Action: Mouse pressed left at (472, 260)
Screenshot: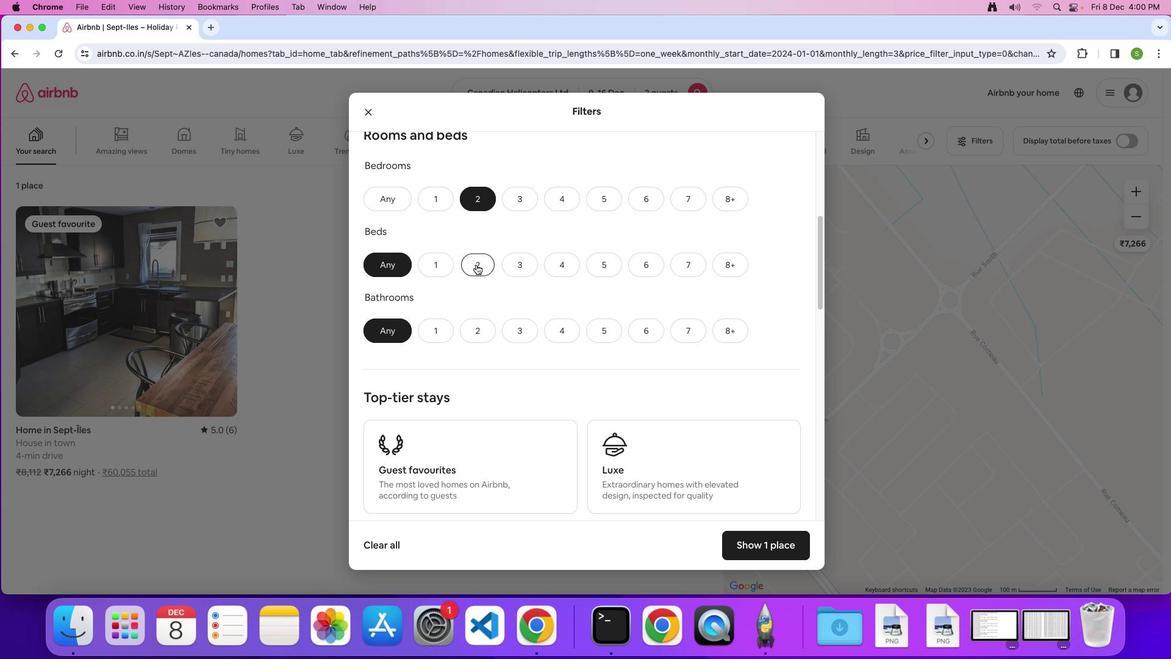 
Action: Mouse moved to (433, 322)
Screenshot: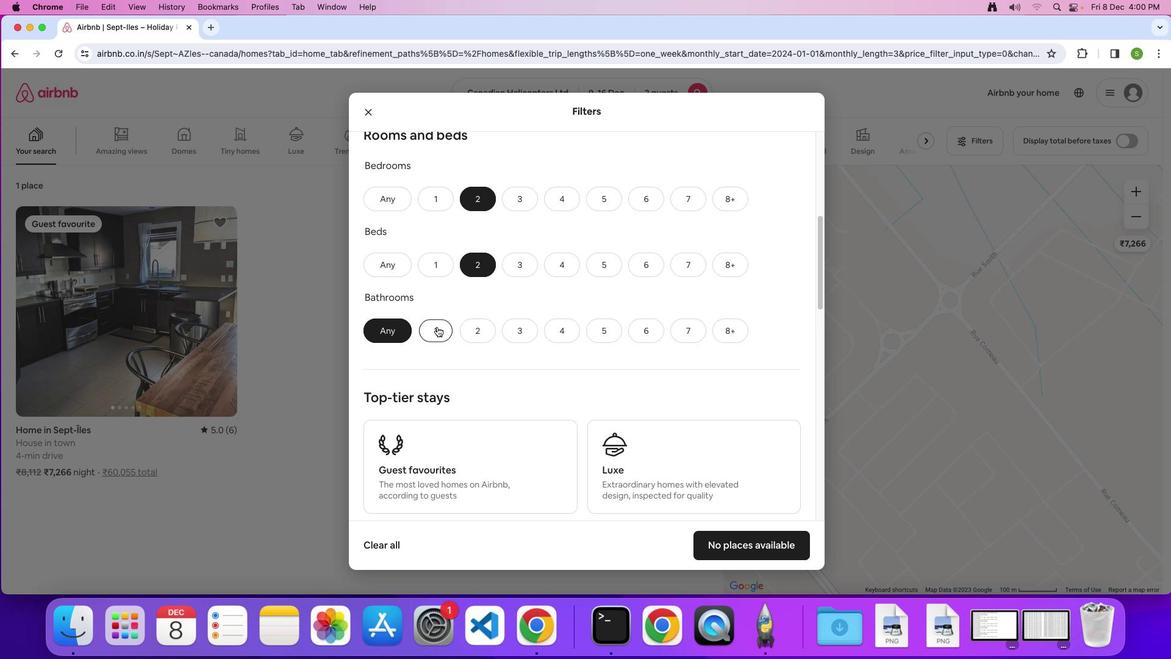 
Action: Mouse pressed left at (433, 322)
Screenshot: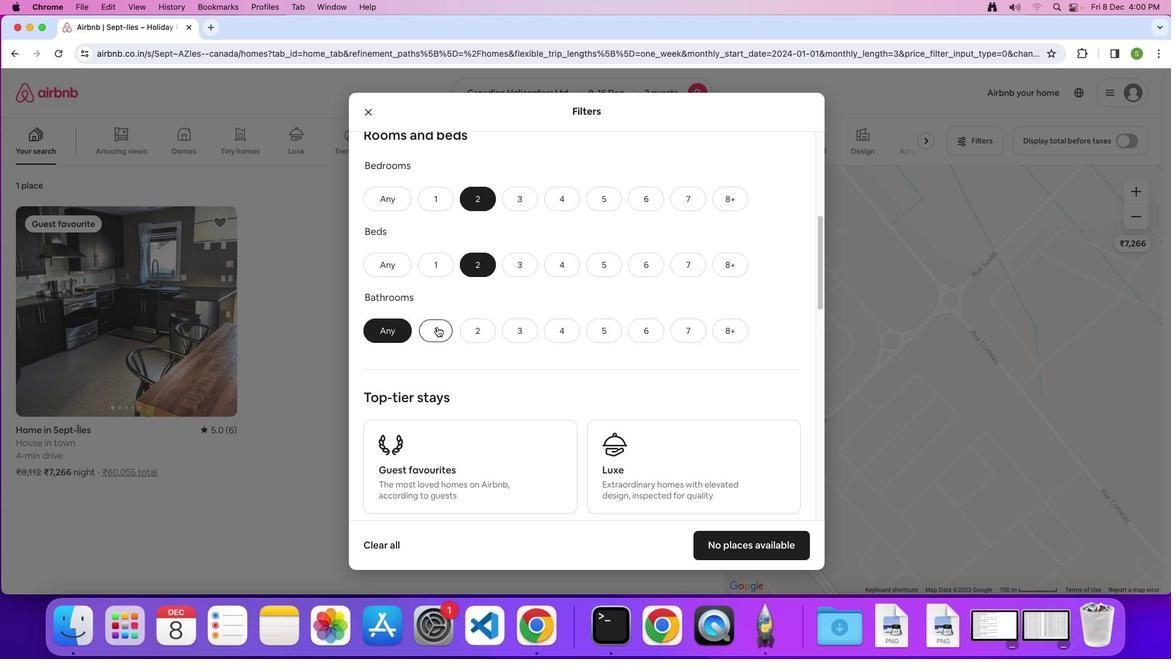 
Action: Mouse moved to (645, 354)
Screenshot: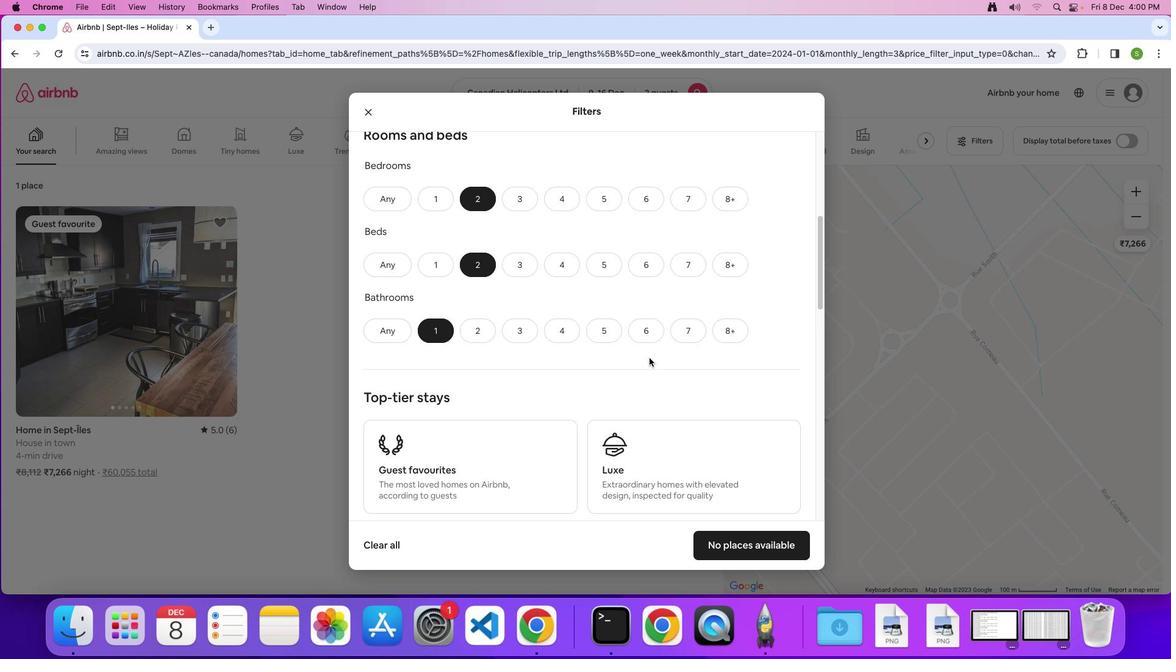 
Action: Mouse scrolled (645, 354) with delta (-3, -3)
Screenshot: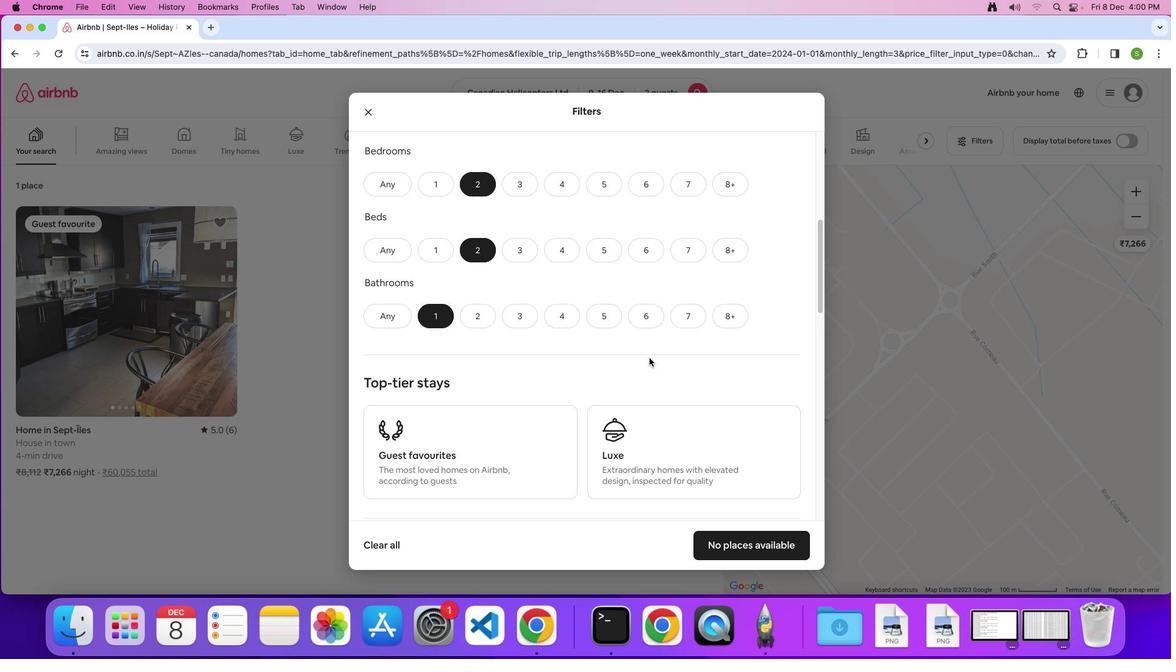 
Action: Mouse scrolled (645, 354) with delta (-3, -3)
Screenshot: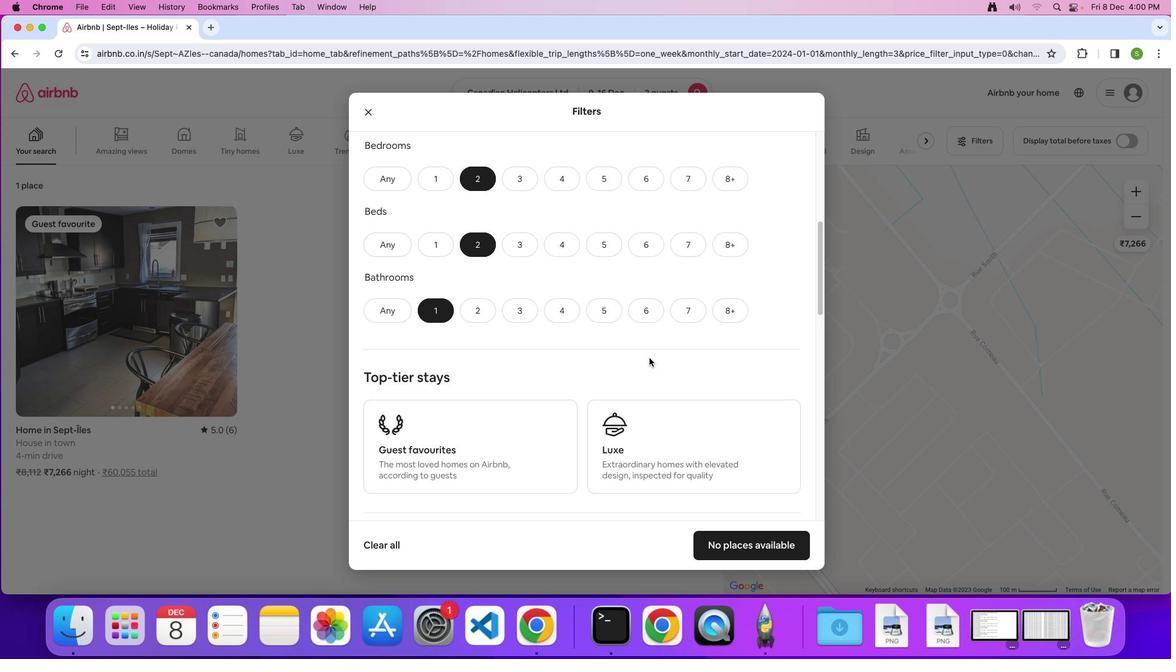 
Action: Mouse scrolled (645, 354) with delta (-3, -3)
Screenshot: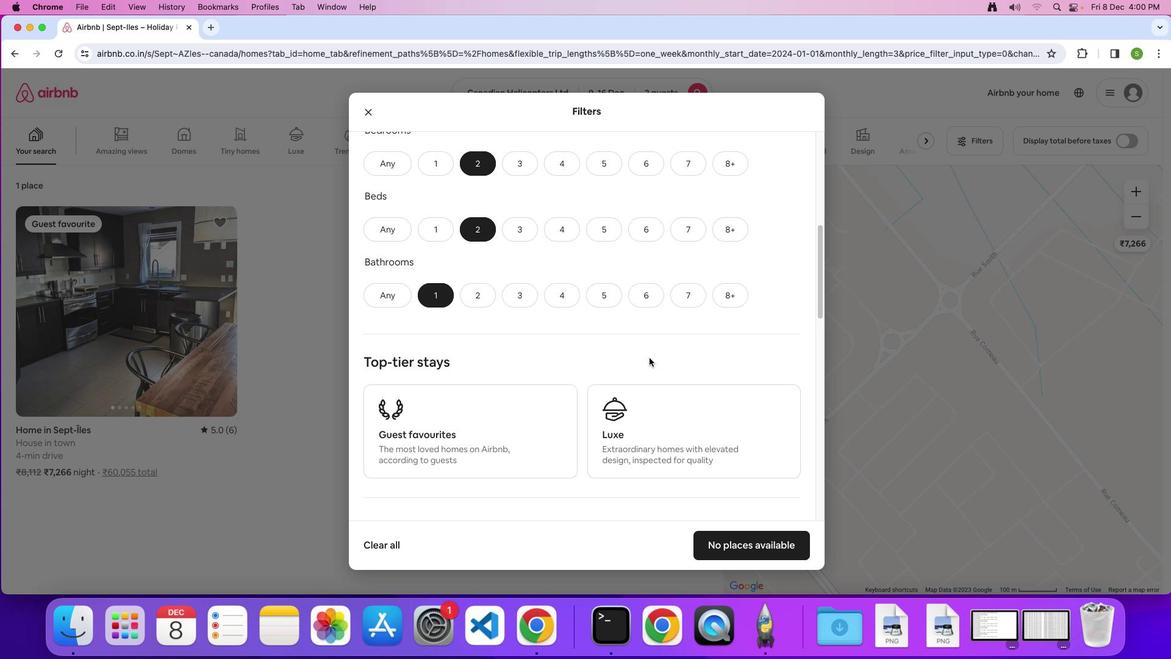 
Action: Mouse scrolled (645, 354) with delta (-3, -3)
Screenshot: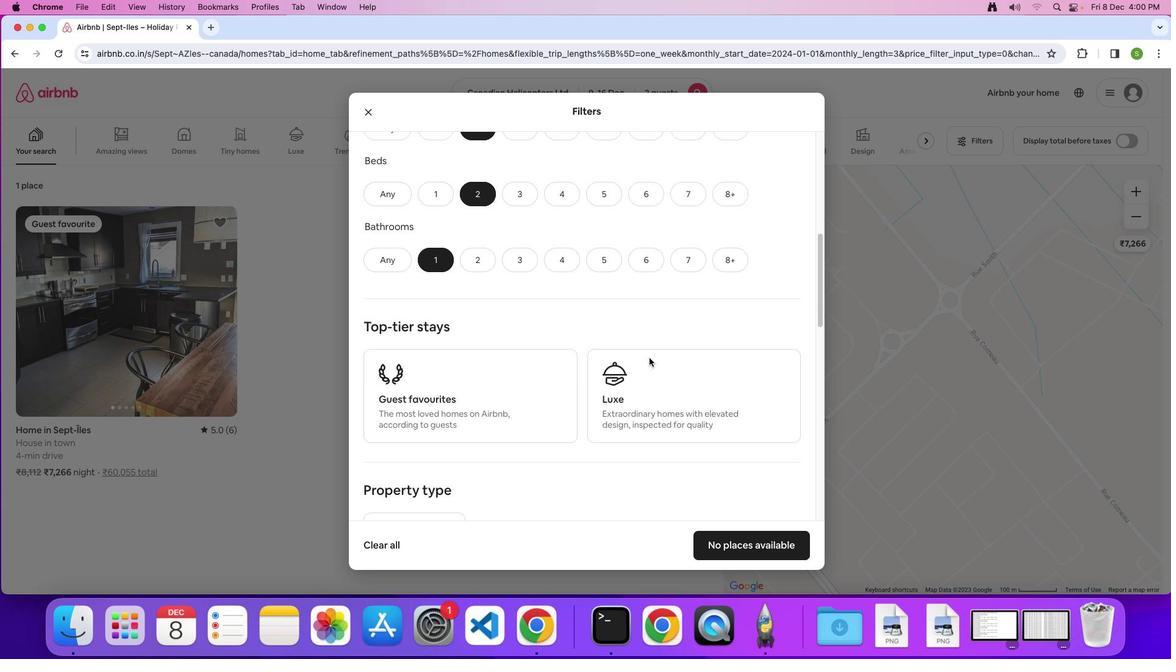 
Action: Mouse scrolled (645, 354) with delta (-3, -4)
Screenshot: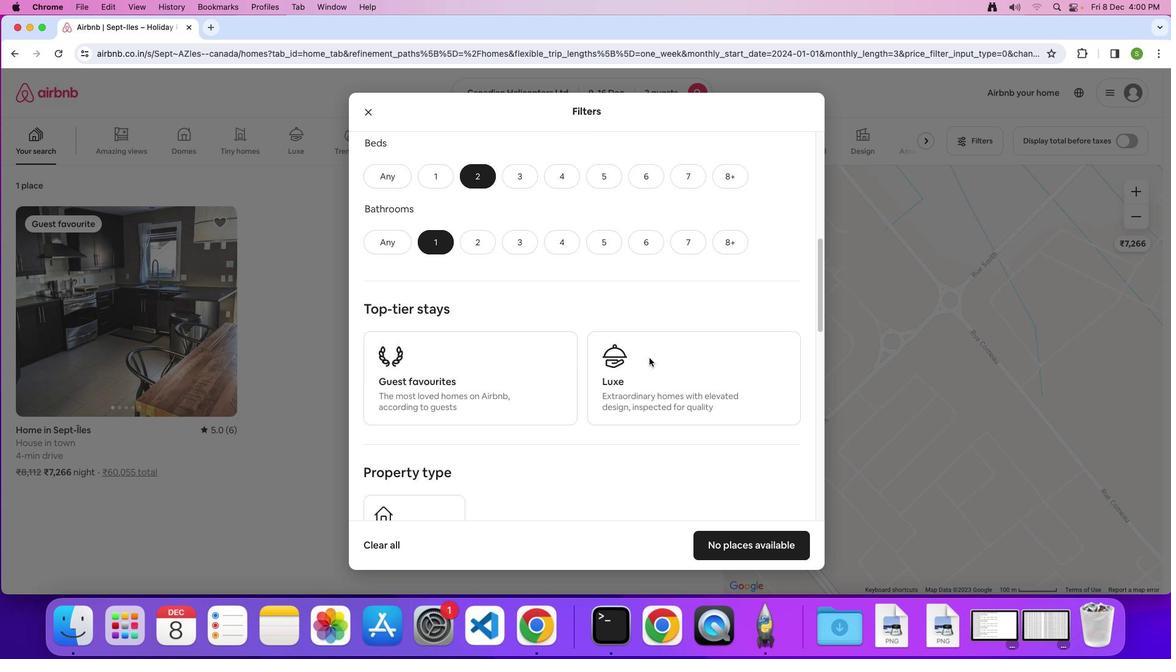 
Action: Mouse scrolled (645, 354) with delta (-3, -3)
Screenshot: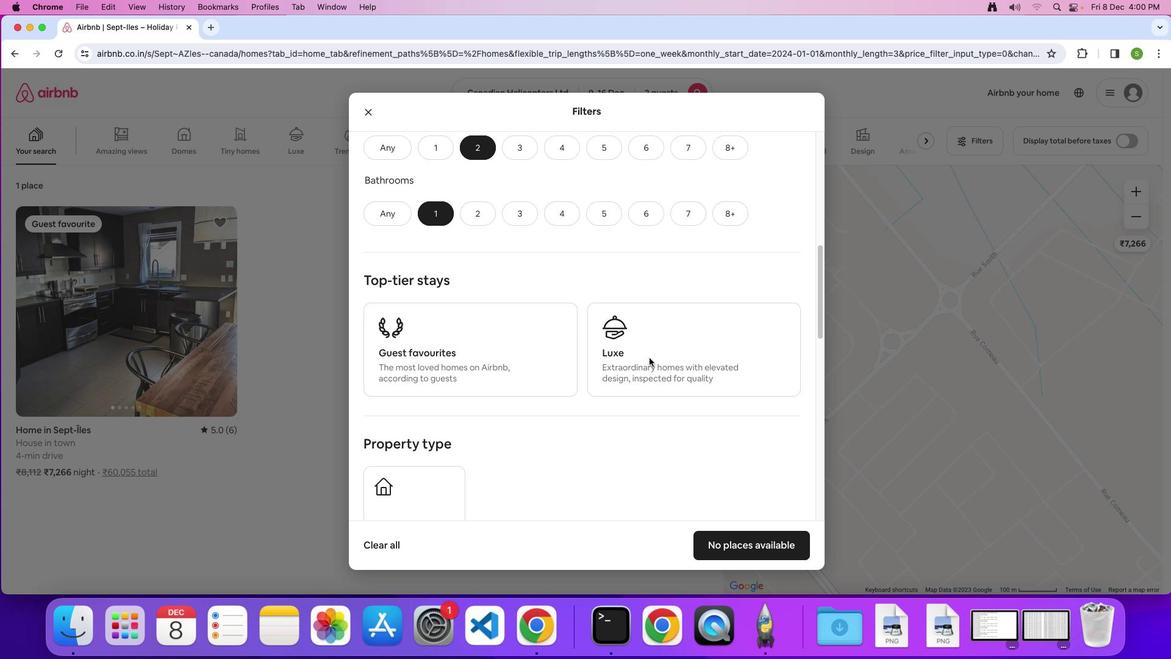 
Action: Mouse scrolled (645, 354) with delta (-3, -3)
Screenshot: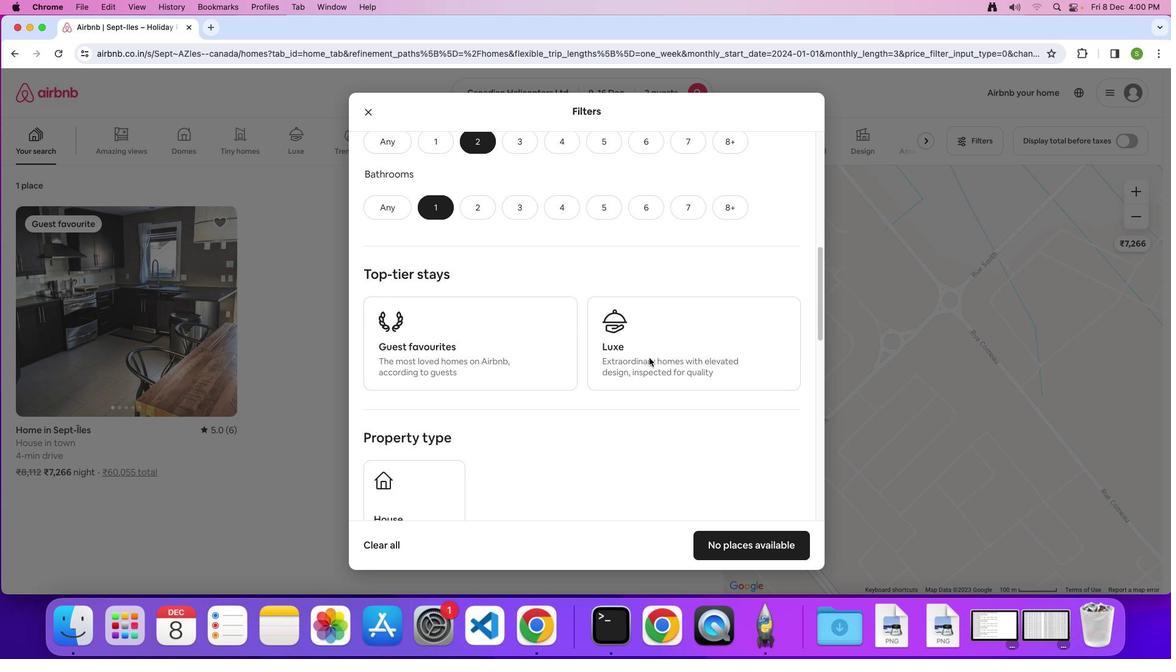 
Action: Mouse scrolled (645, 354) with delta (-3, -3)
Screenshot: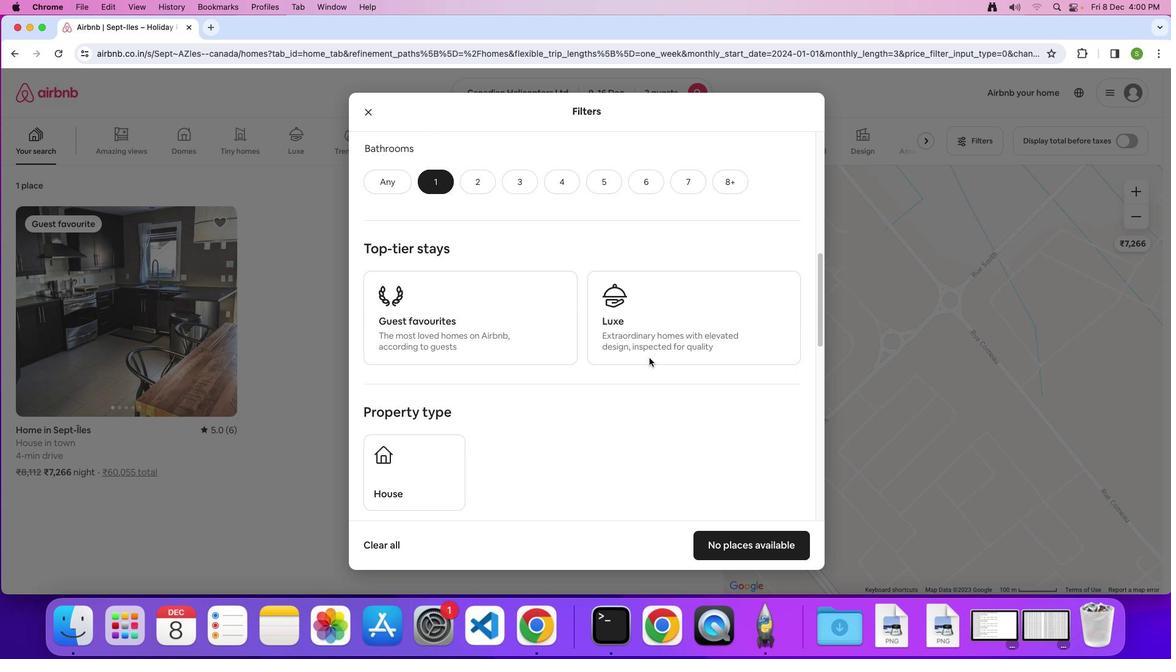 
Action: Mouse scrolled (645, 354) with delta (-3, -3)
Screenshot: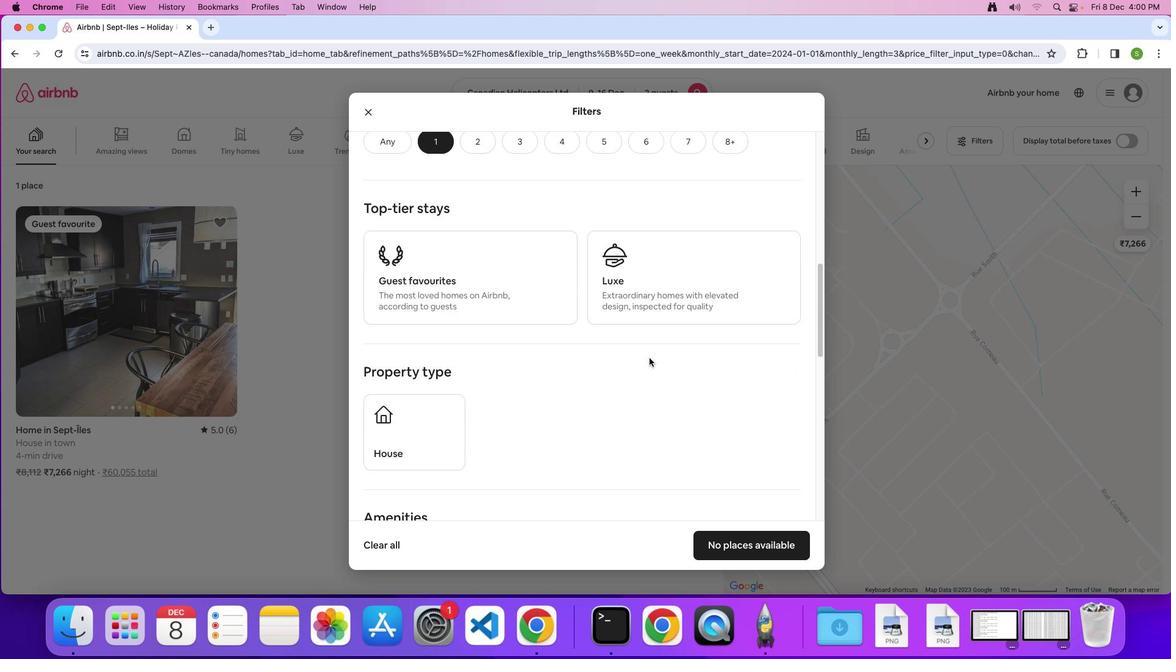 
Action: Mouse scrolled (645, 354) with delta (-3, -4)
Screenshot: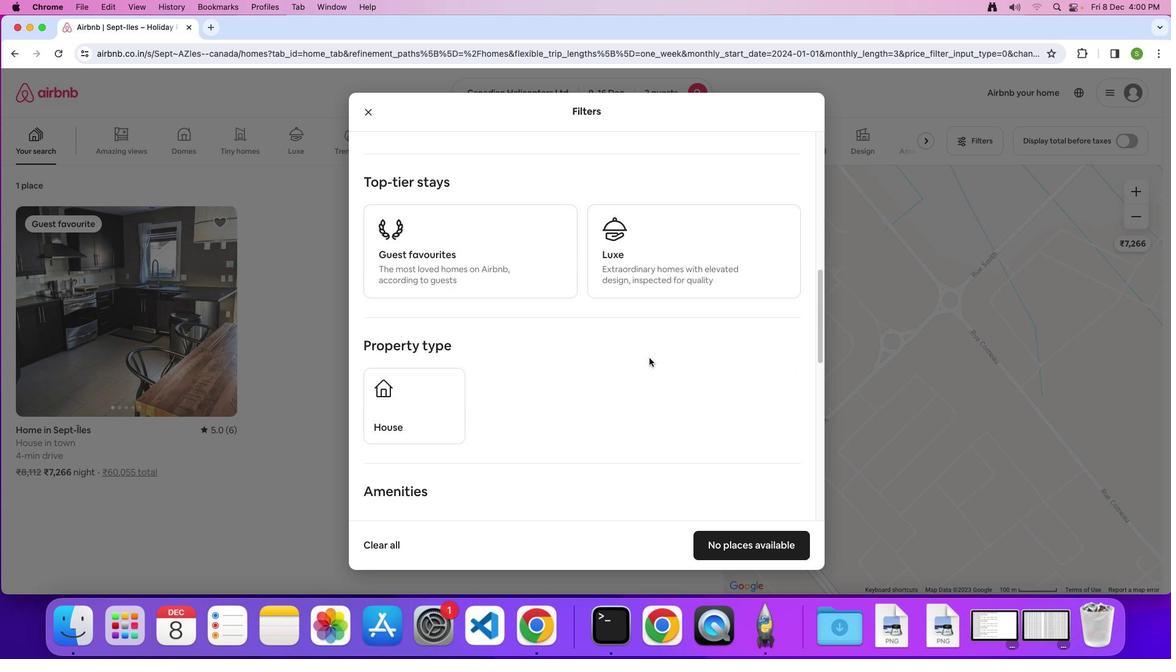 
Action: Mouse moved to (645, 354)
Screenshot: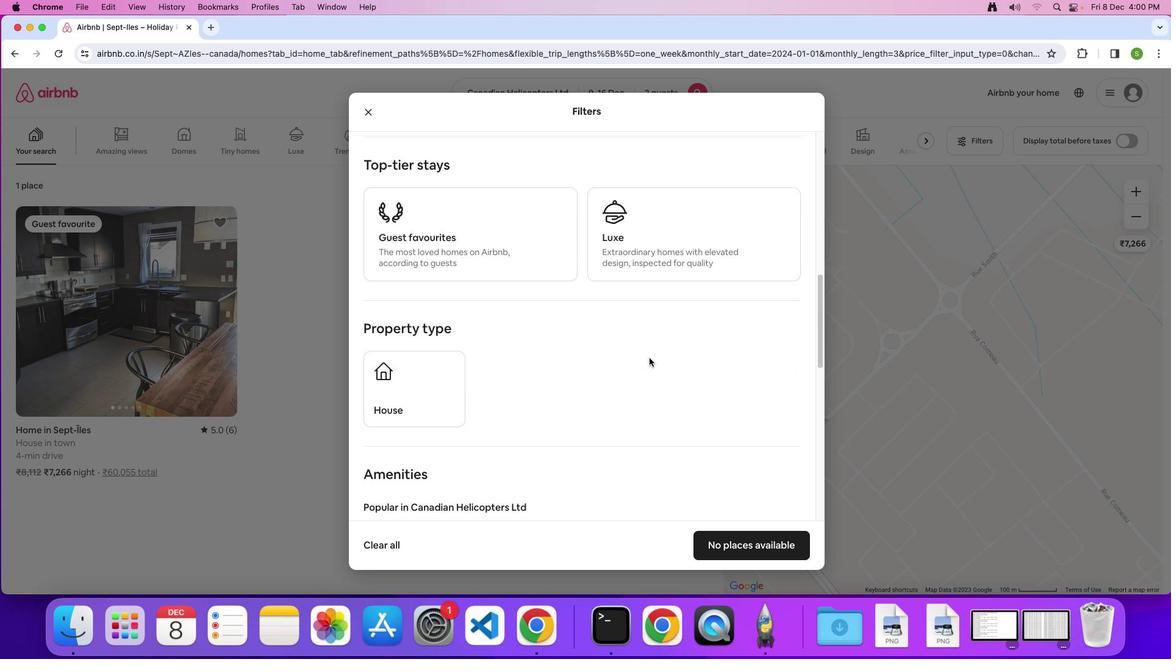 
Action: Mouse scrolled (645, 354) with delta (-3, -3)
Screenshot: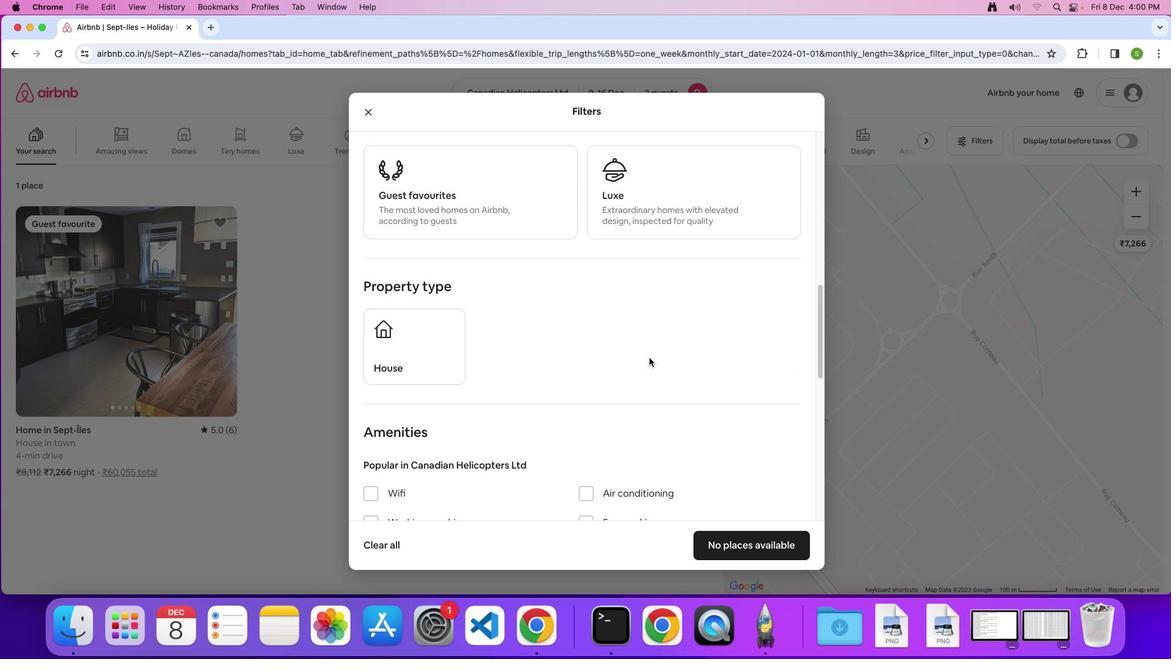 
Action: Mouse scrolled (645, 354) with delta (-3, -3)
Screenshot: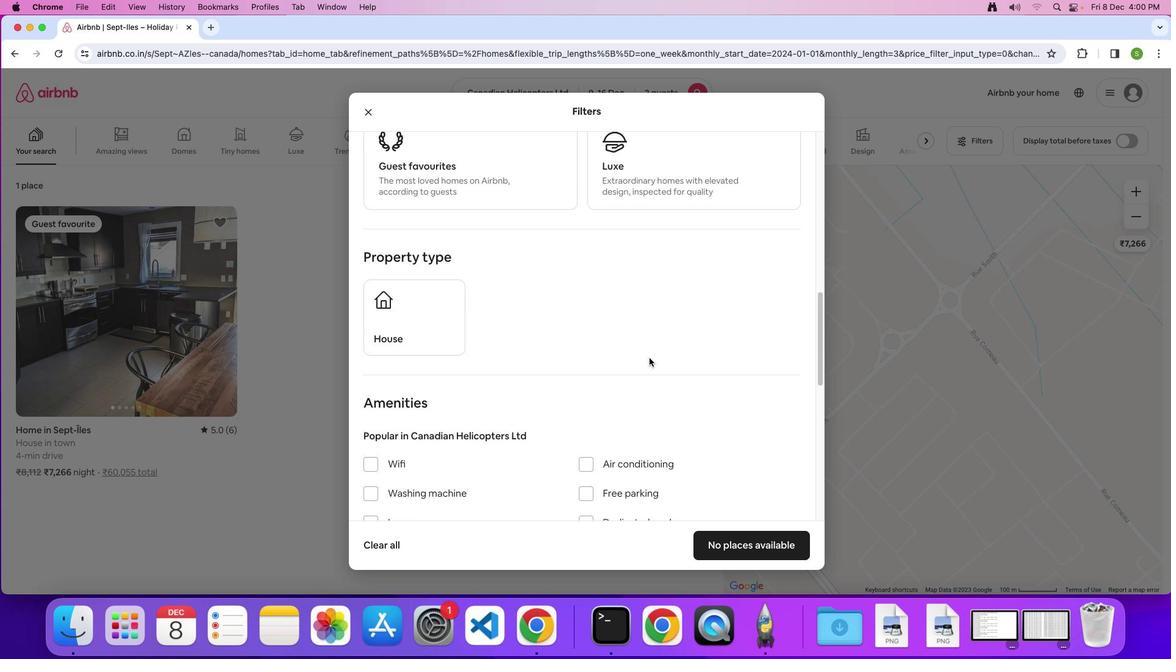 
Action: Mouse scrolled (645, 354) with delta (-3, -4)
Screenshot: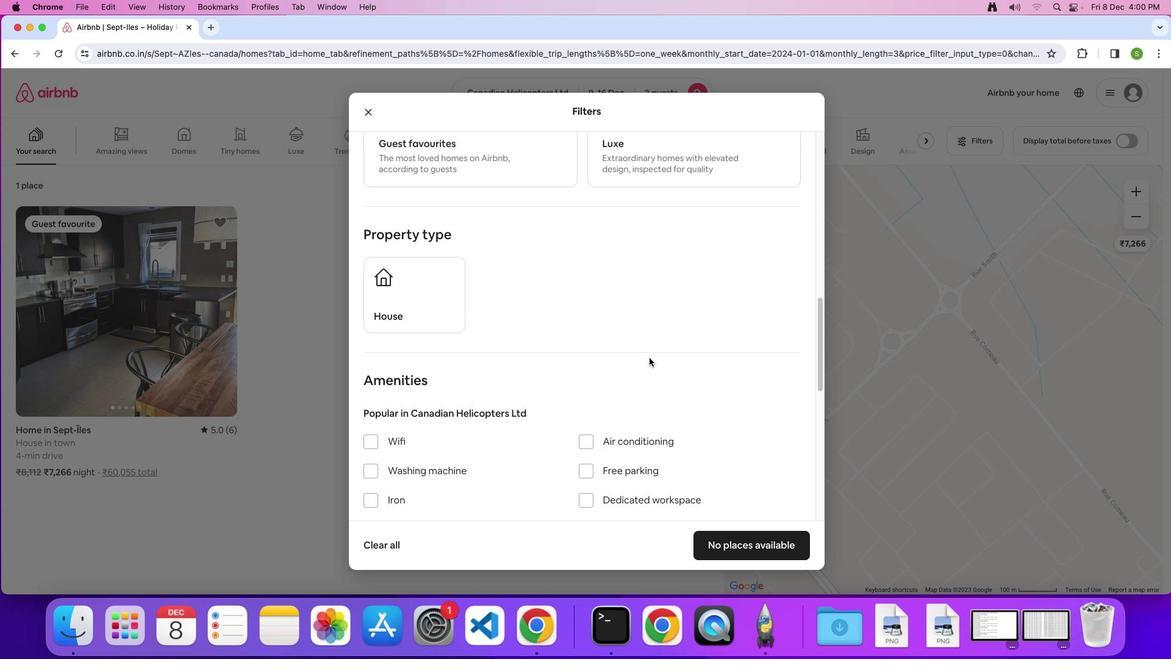 
Action: Mouse scrolled (645, 354) with delta (-3, -3)
Screenshot: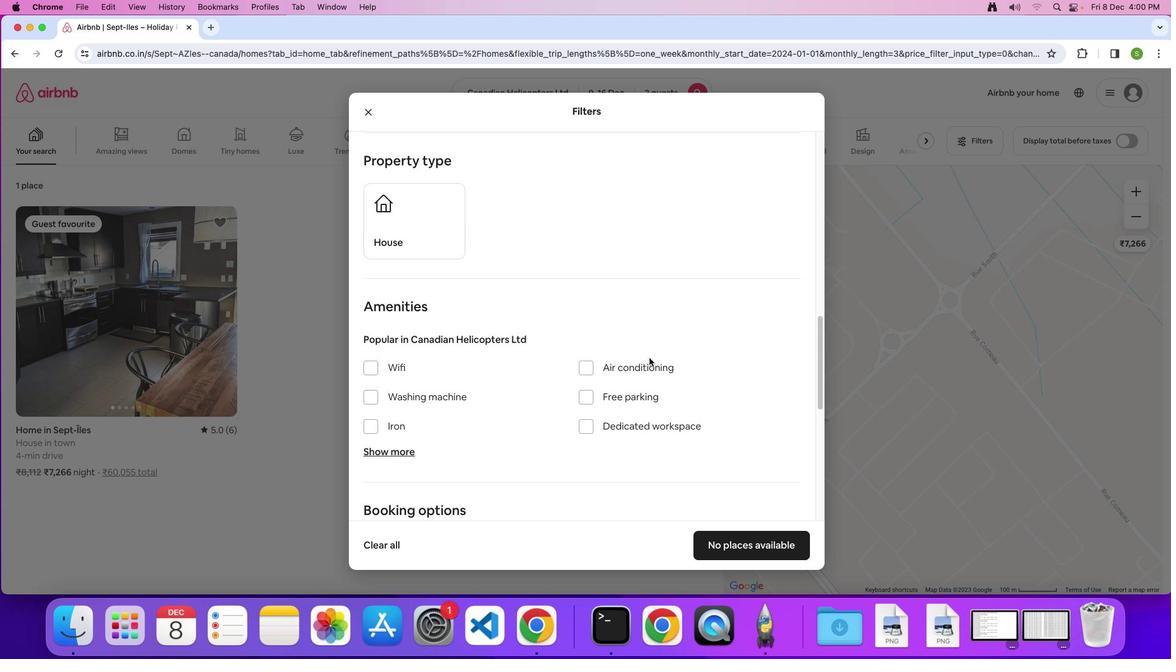 
Action: Mouse scrolled (645, 354) with delta (-3, -3)
Screenshot: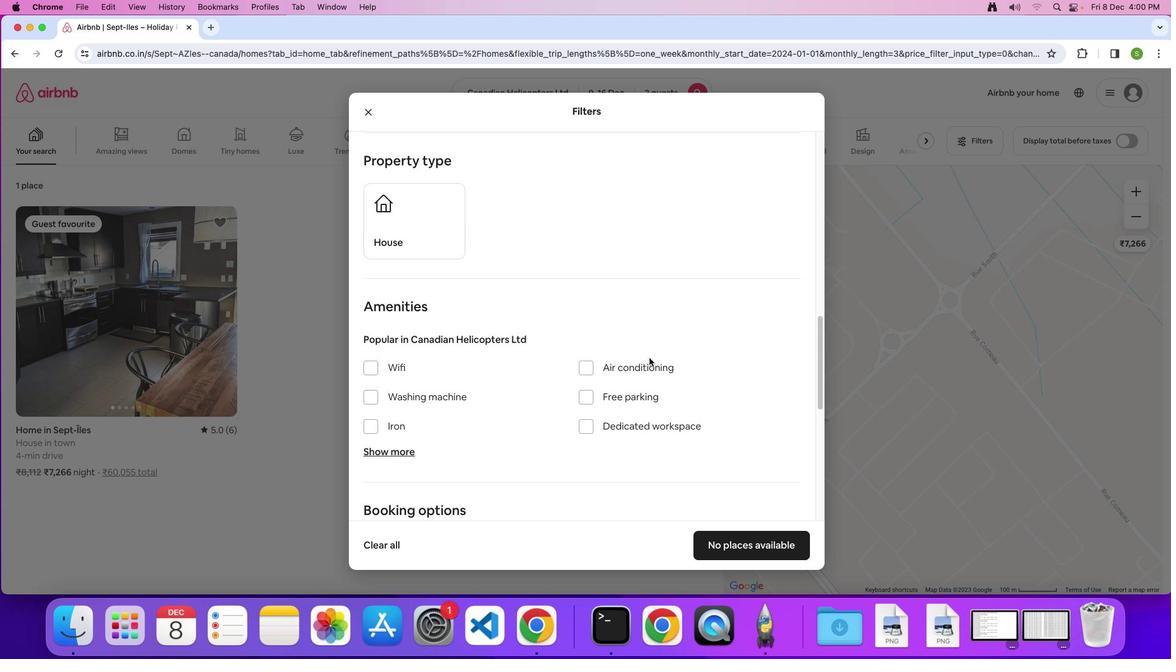 
Action: Mouse scrolled (645, 354) with delta (-3, -4)
Screenshot: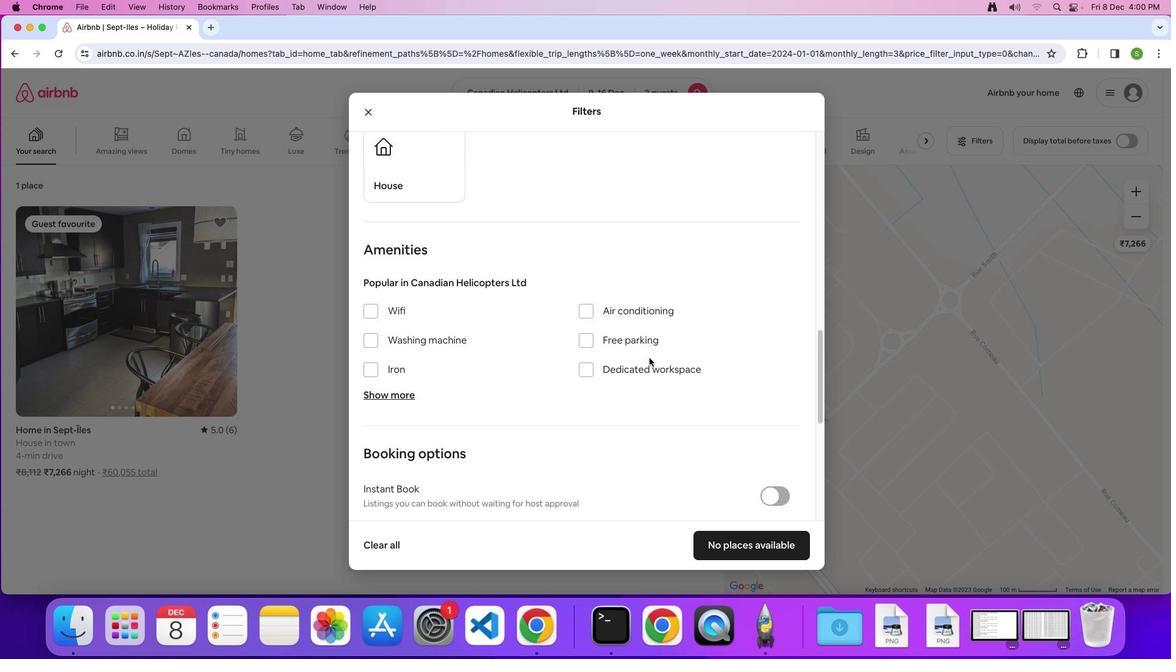 
Action: Mouse scrolled (645, 354) with delta (-3, -3)
Screenshot: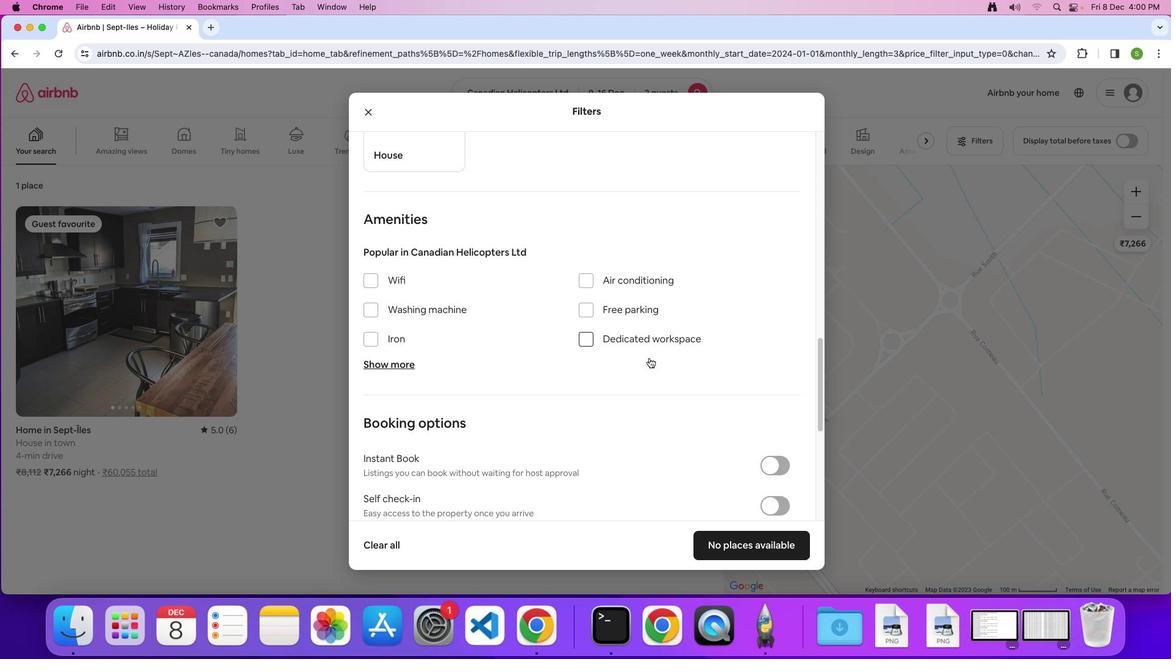 
Action: Mouse scrolled (645, 354) with delta (-3, -3)
Screenshot: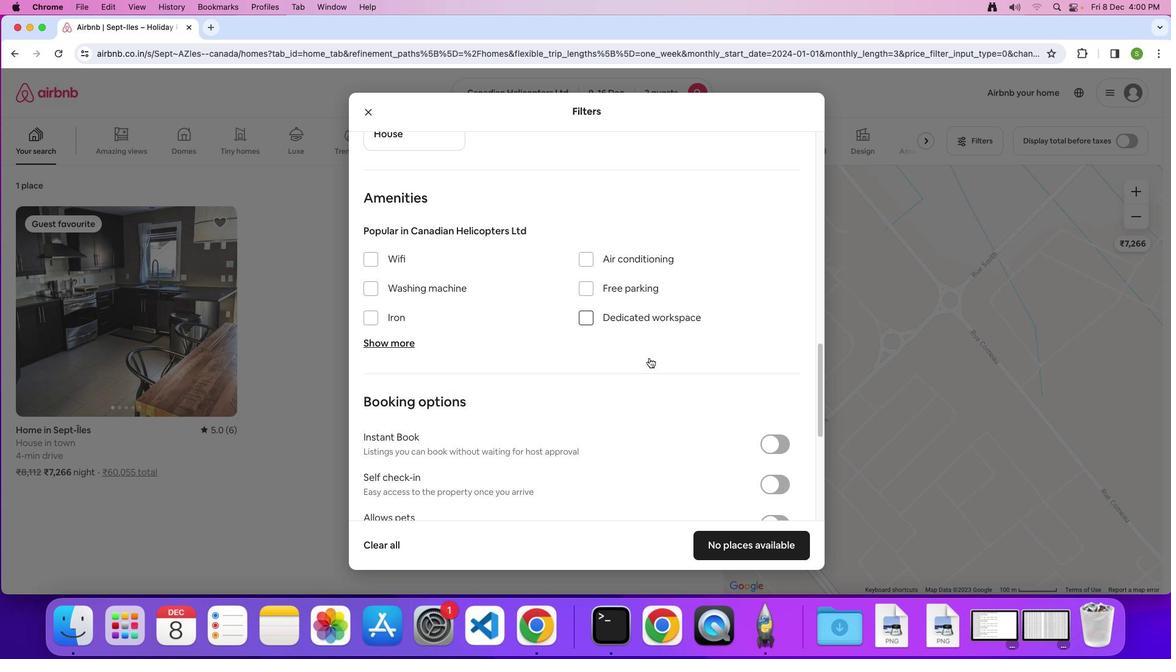 
Action: Mouse scrolled (645, 354) with delta (-3, -4)
Screenshot: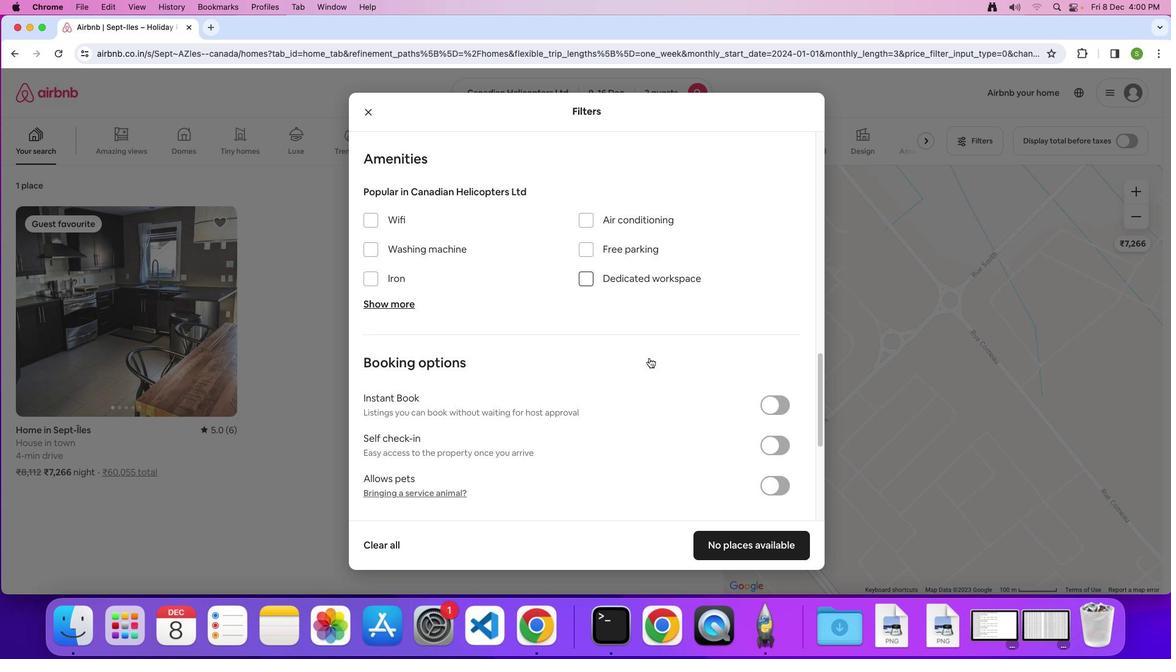 
Action: Mouse scrolled (645, 354) with delta (-3, -3)
Screenshot: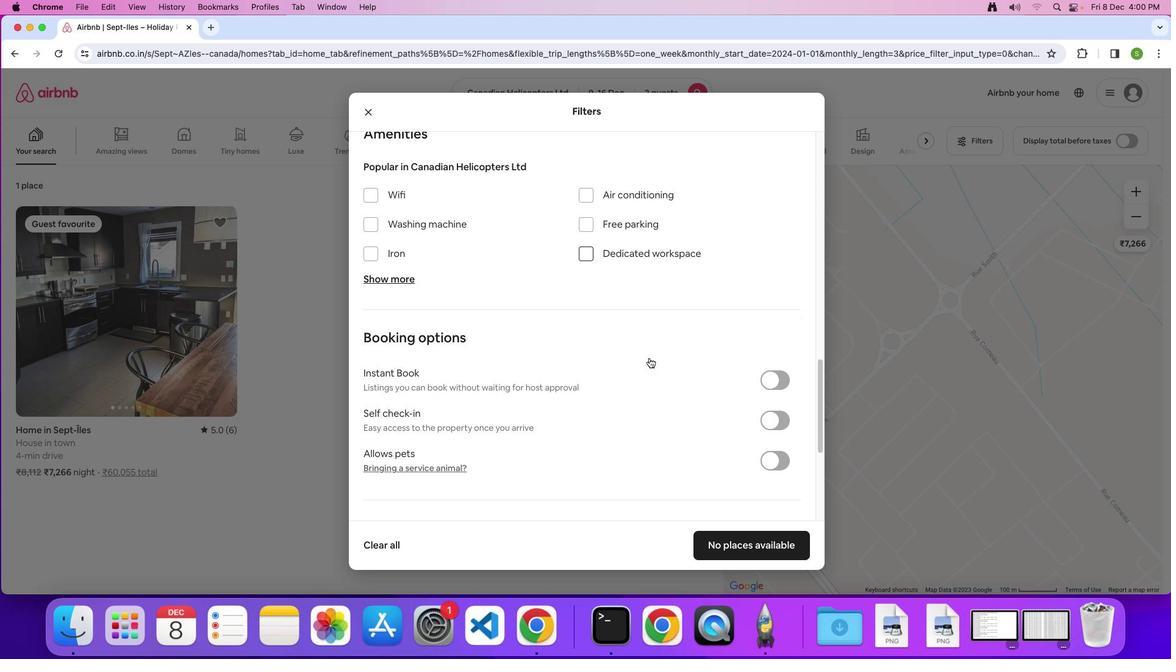 
Action: Mouse scrolled (645, 354) with delta (-3, -3)
Screenshot: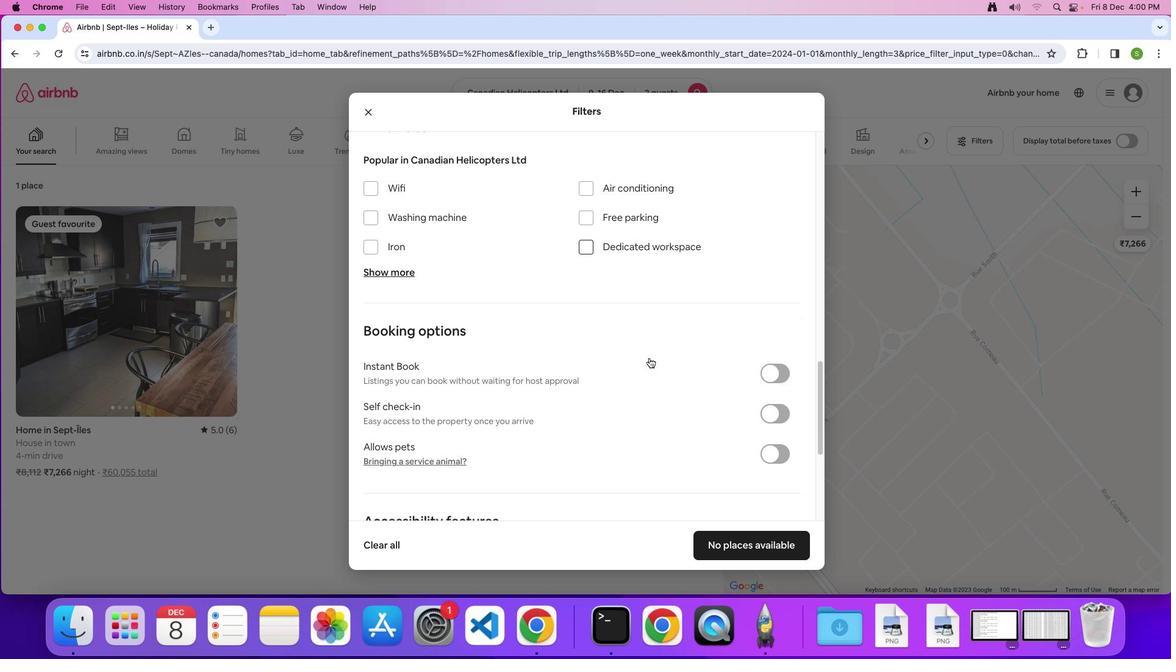 
Action: Mouse scrolled (645, 354) with delta (-3, -3)
Screenshot: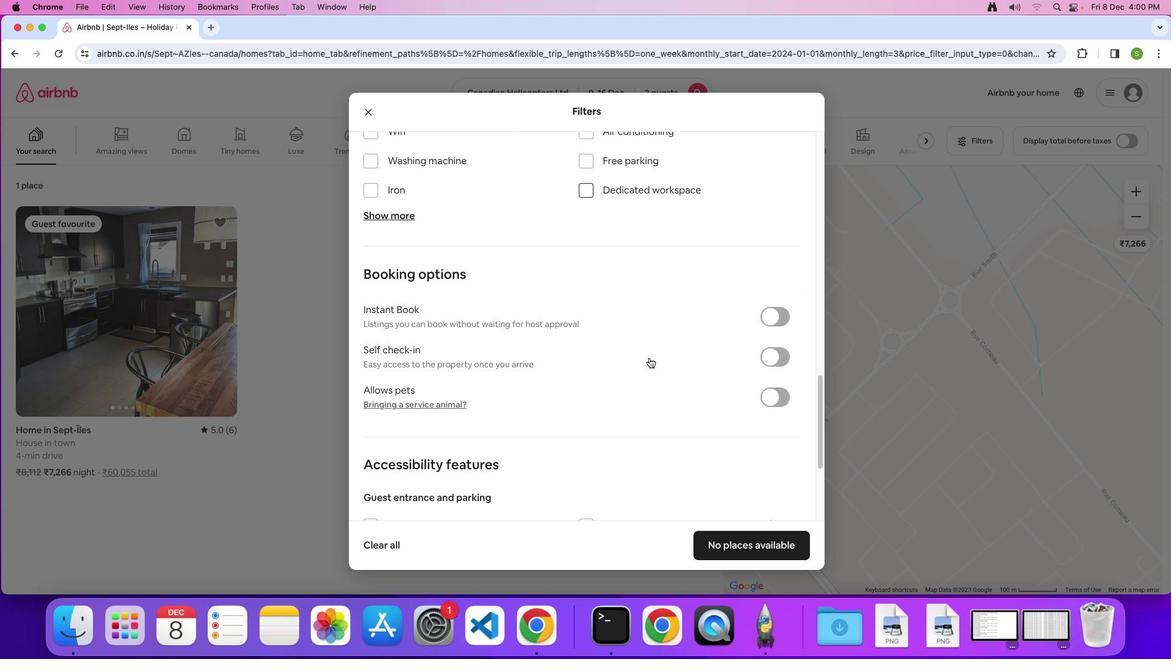 
Action: Mouse scrolled (645, 354) with delta (-3, -3)
Screenshot: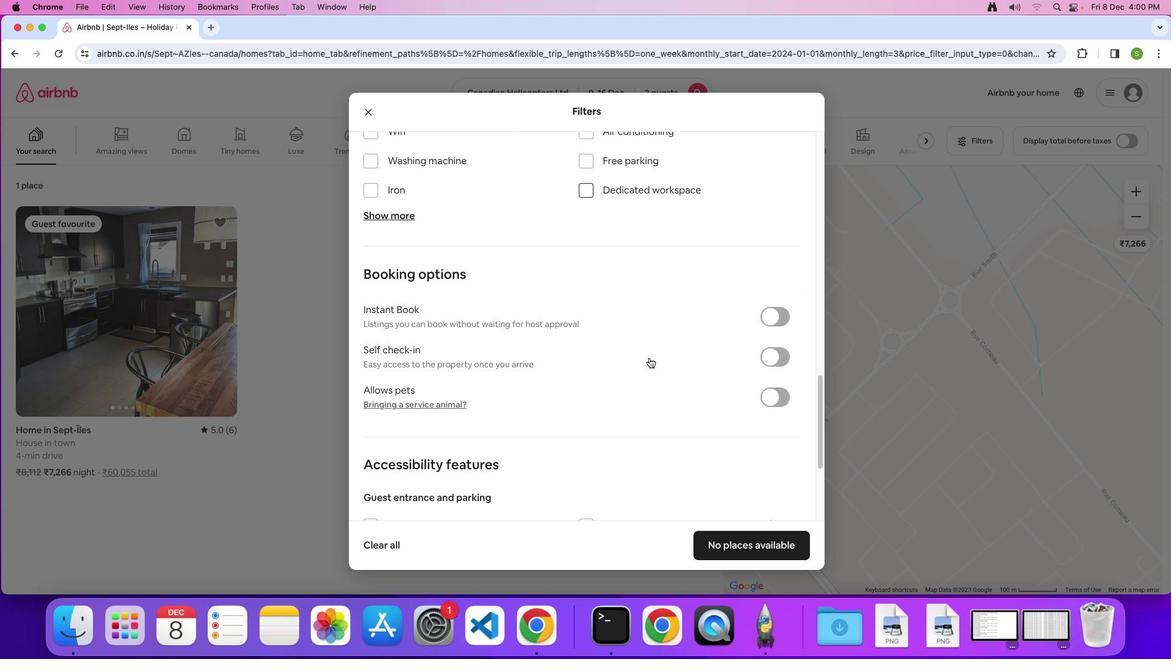 
Action: Mouse scrolled (645, 354) with delta (-3, -4)
Screenshot: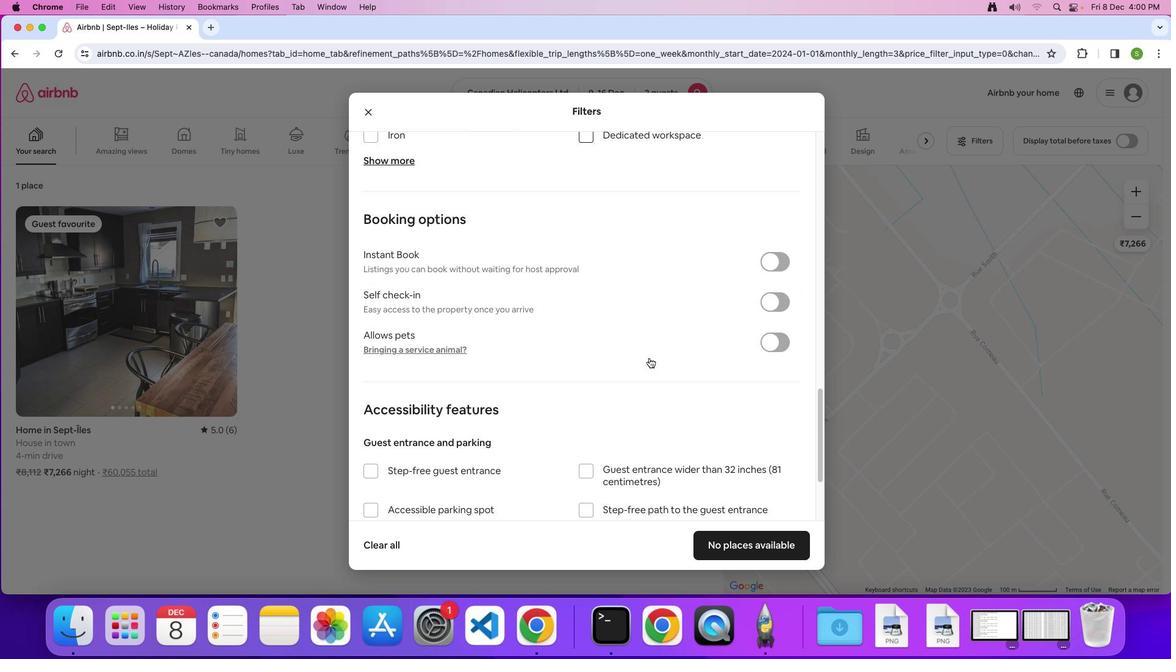 
Action: Mouse scrolled (645, 354) with delta (-3, -3)
Screenshot: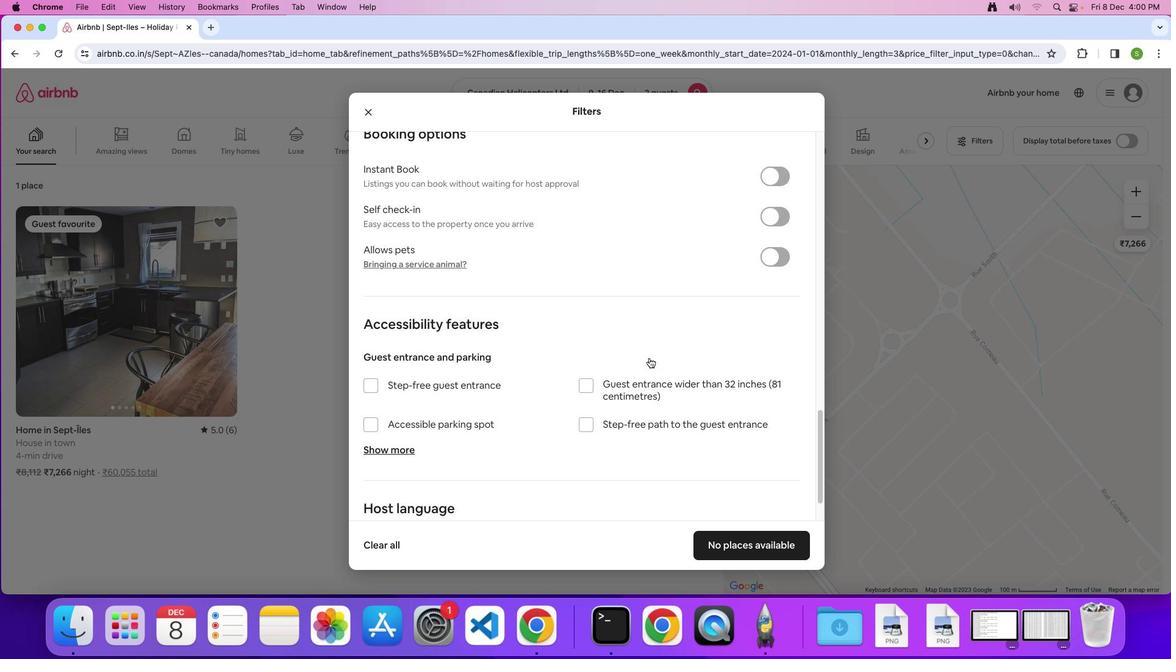 
Action: Mouse scrolled (645, 354) with delta (-3, -3)
Screenshot: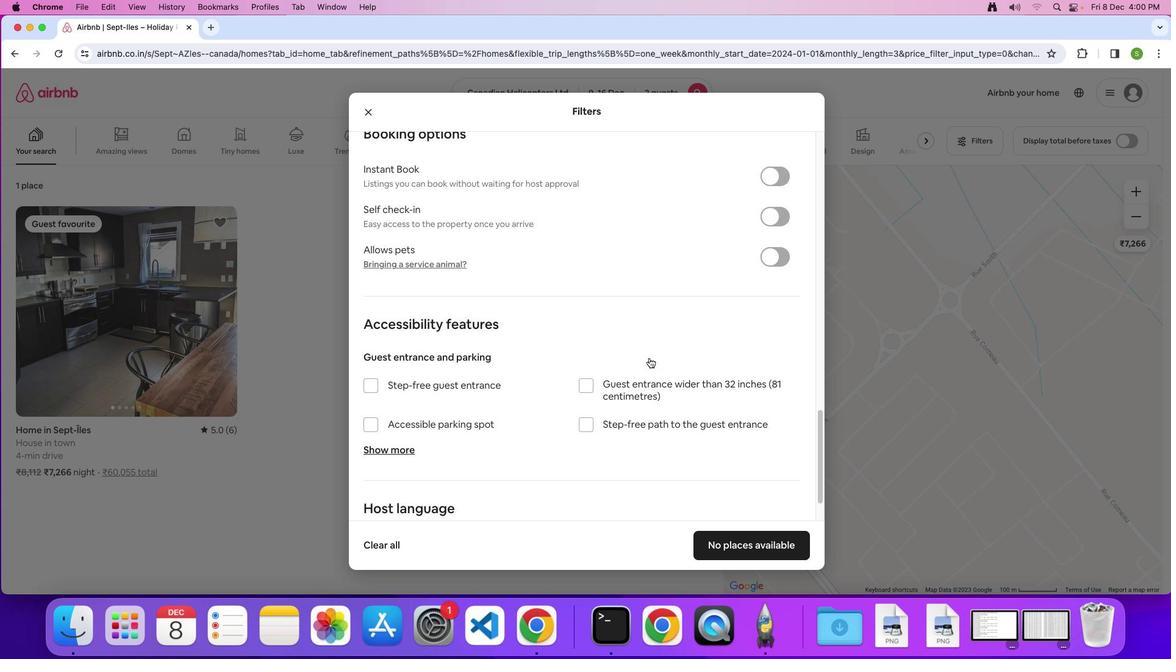 
Action: Mouse scrolled (645, 354) with delta (-3, -5)
Screenshot: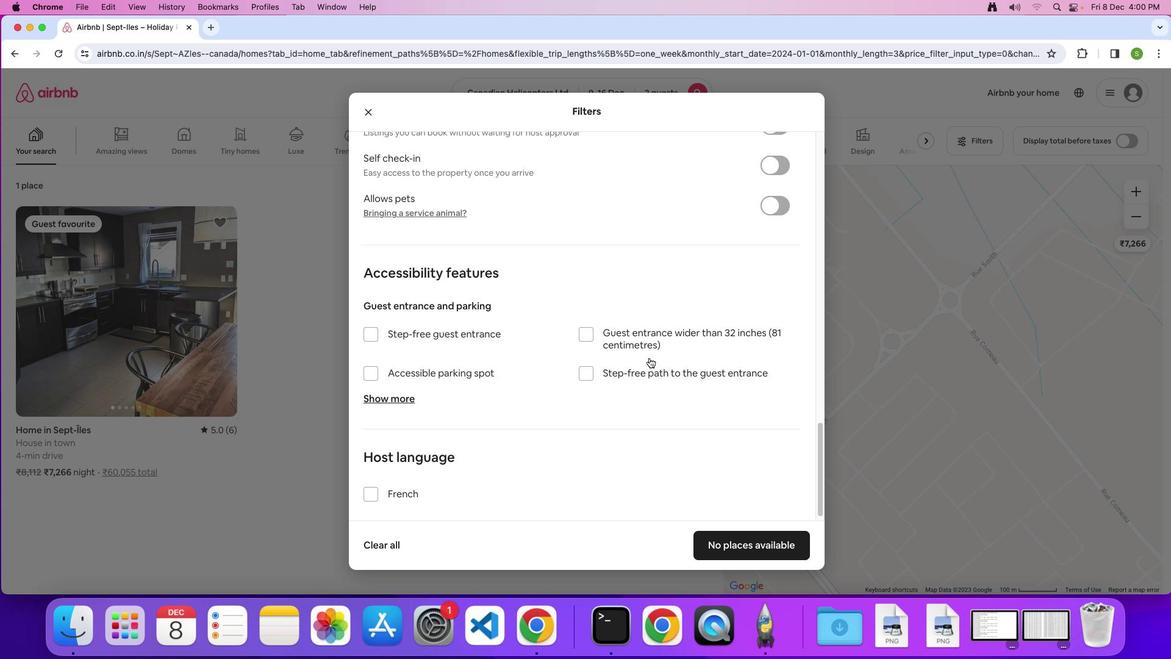 
Action: Mouse scrolled (645, 354) with delta (-3, -3)
Screenshot: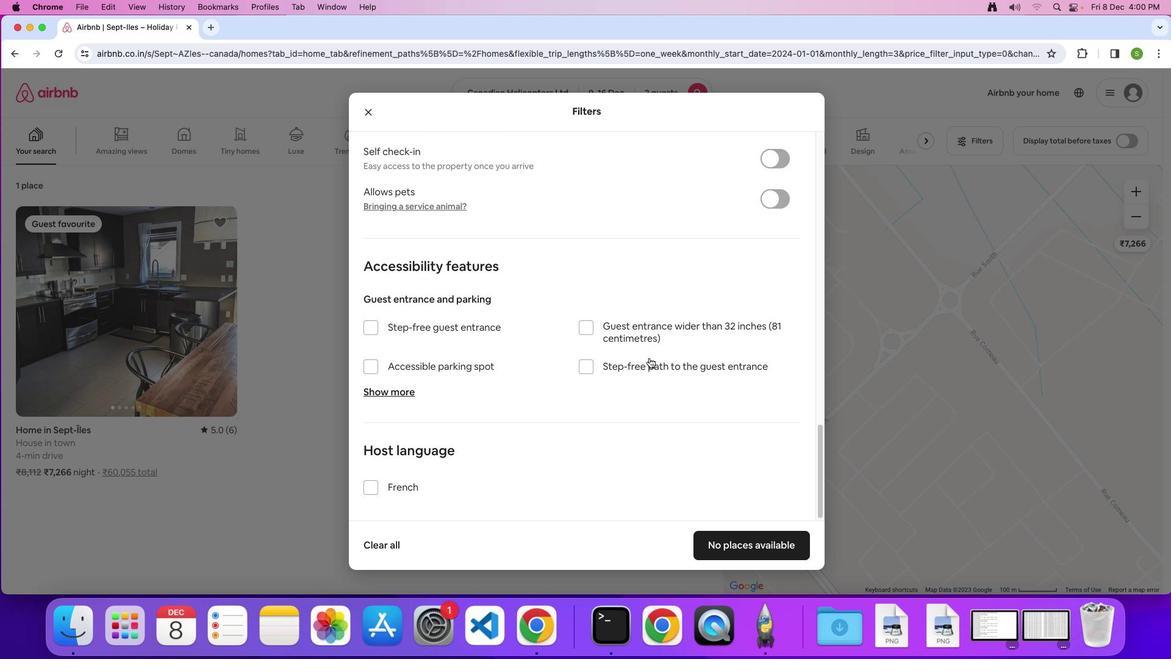 
Action: Mouse scrolled (645, 354) with delta (-3, -3)
Screenshot: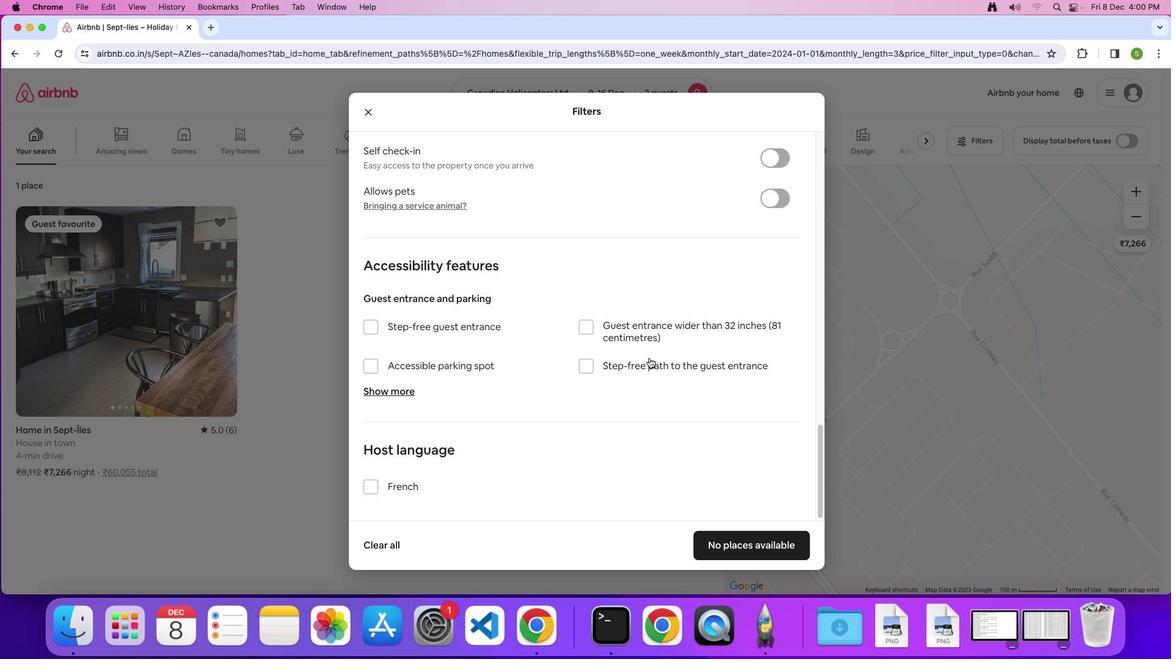 
Action: Mouse scrolled (645, 354) with delta (-3, -4)
Screenshot: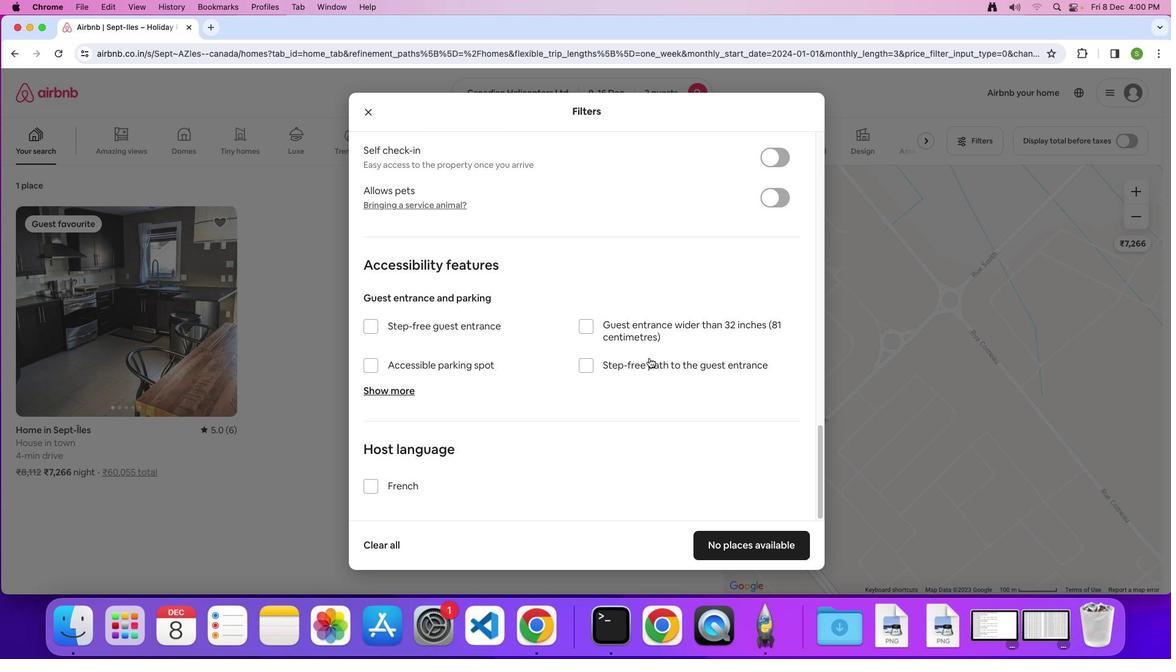 
Action: Mouse scrolled (645, 354) with delta (-3, -3)
Screenshot: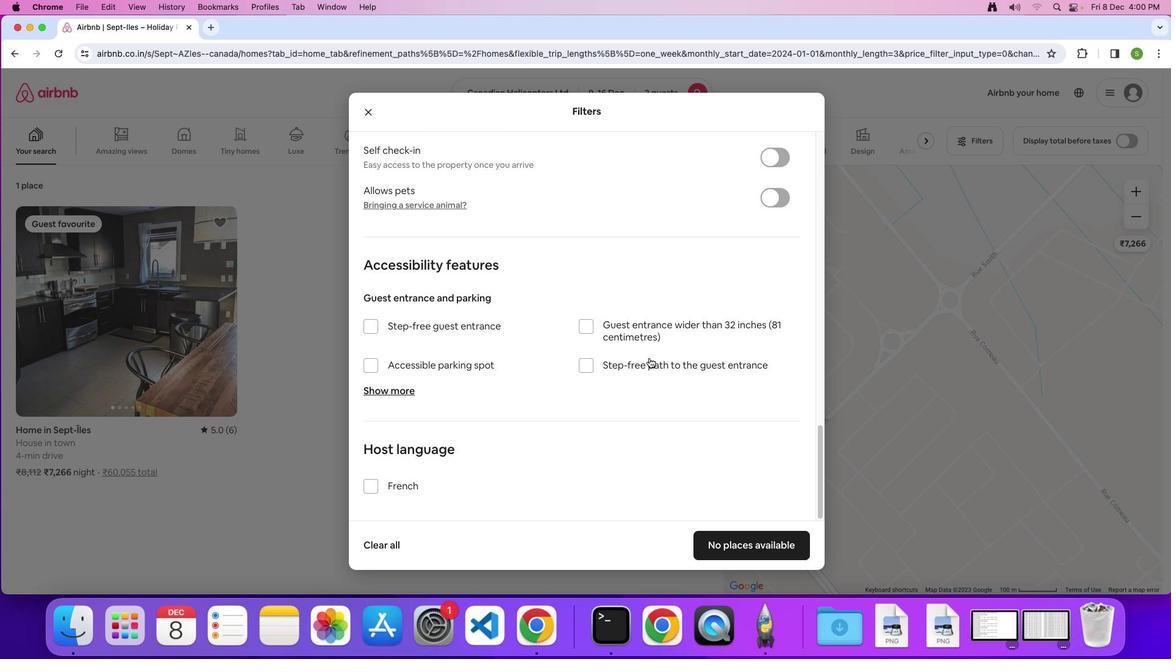 
Action: Mouse scrolled (645, 354) with delta (-3, -3)
Screenshot: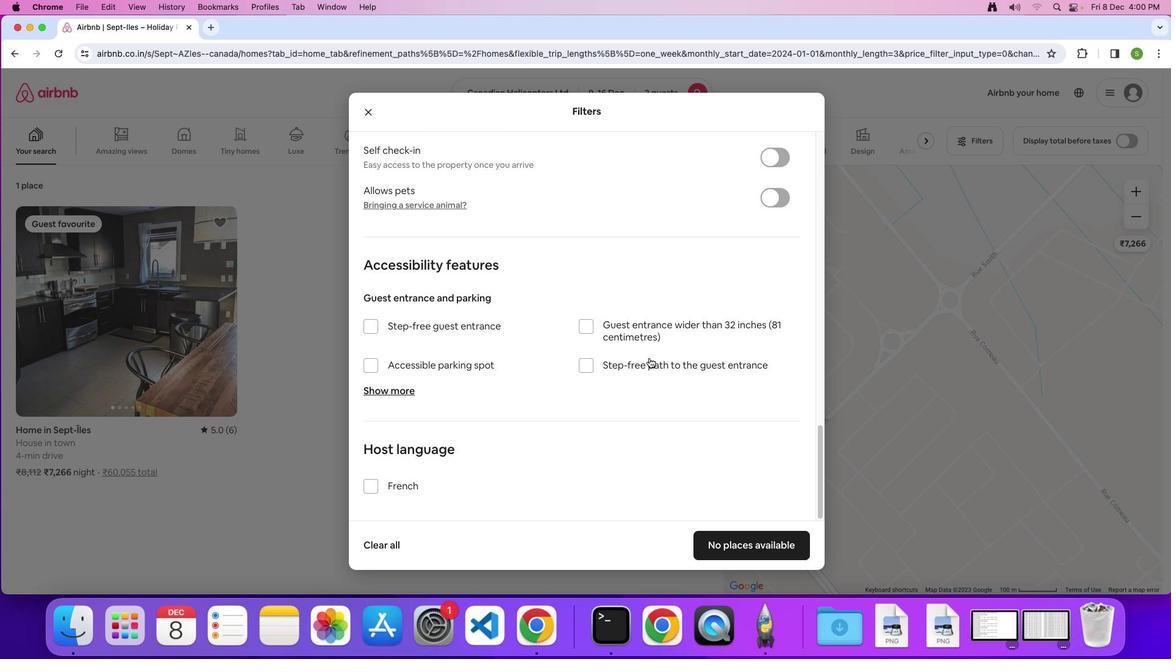 
Action: Mouse scrolled (645, 354) with delta (-3, -4)
Screenshot: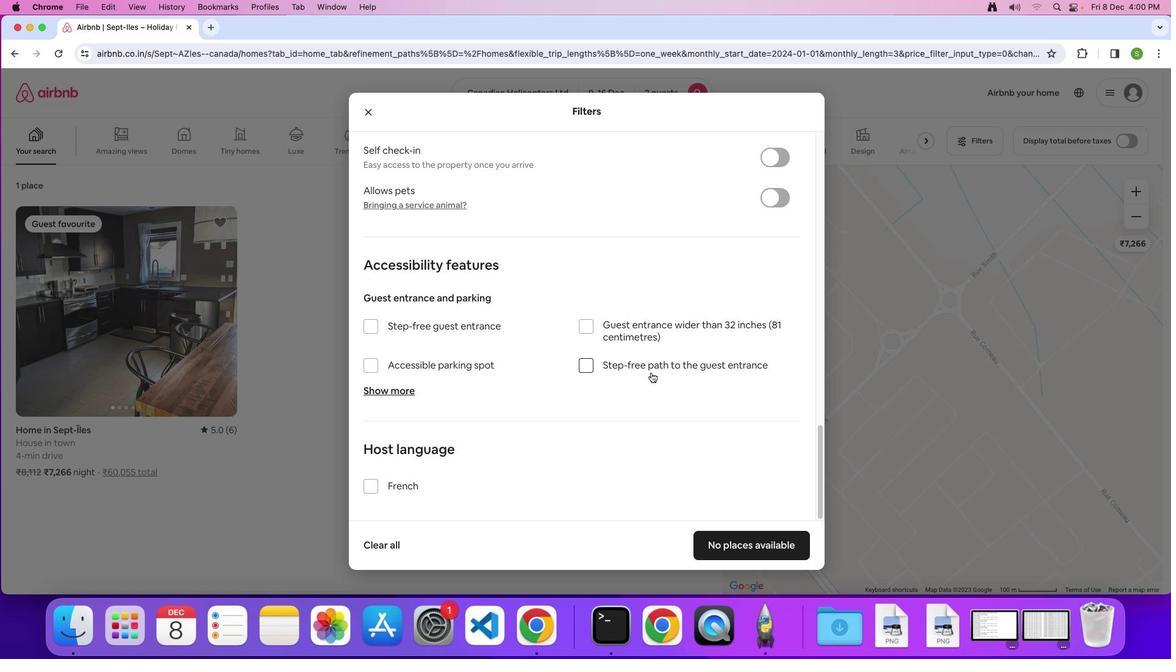 
Action: Mouse moved to (750, 540)
Screenshot: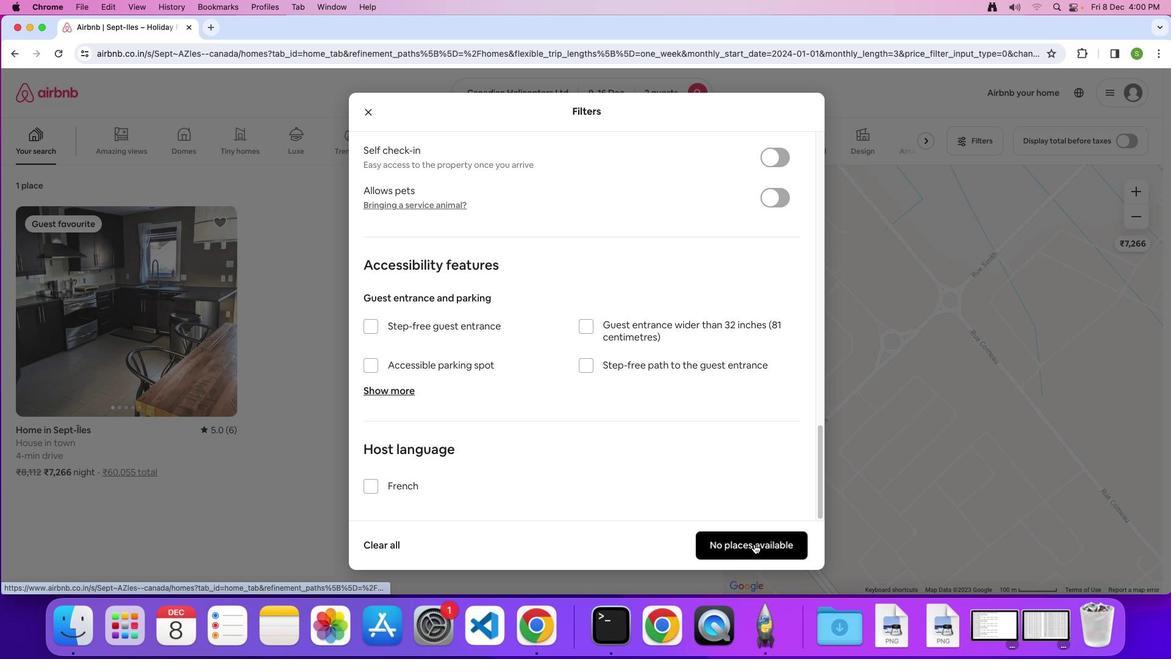 
Action: Mouse pressed left at (750, 540)
Screenshot: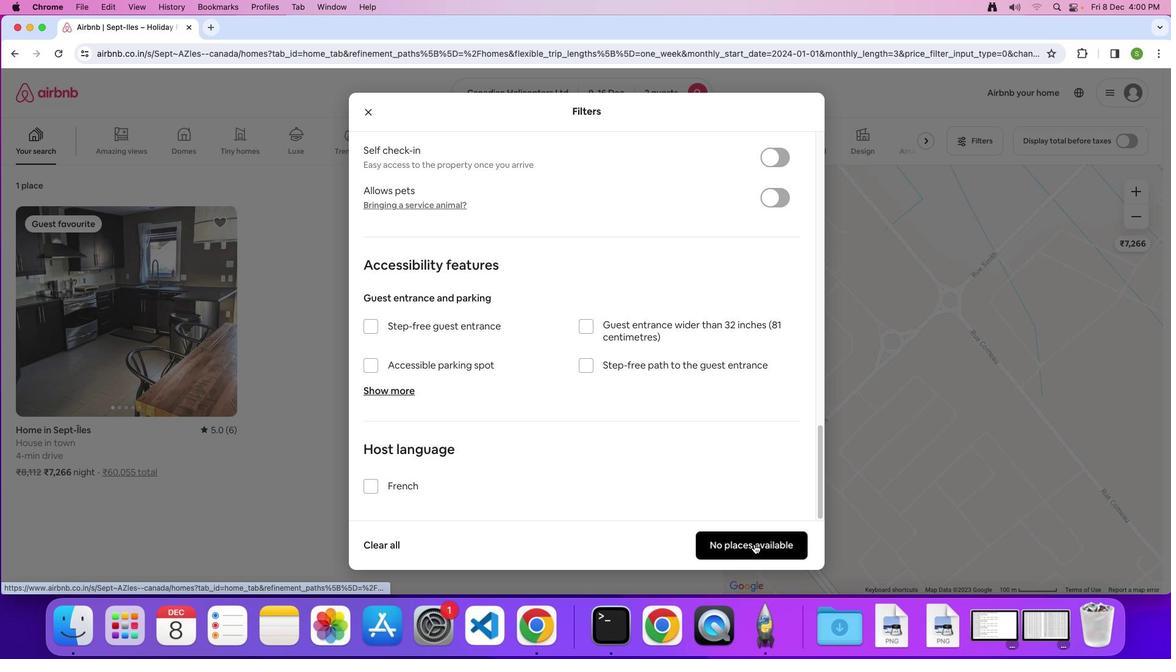 
Action: Mouse moved to (601, 357)
Screenshot: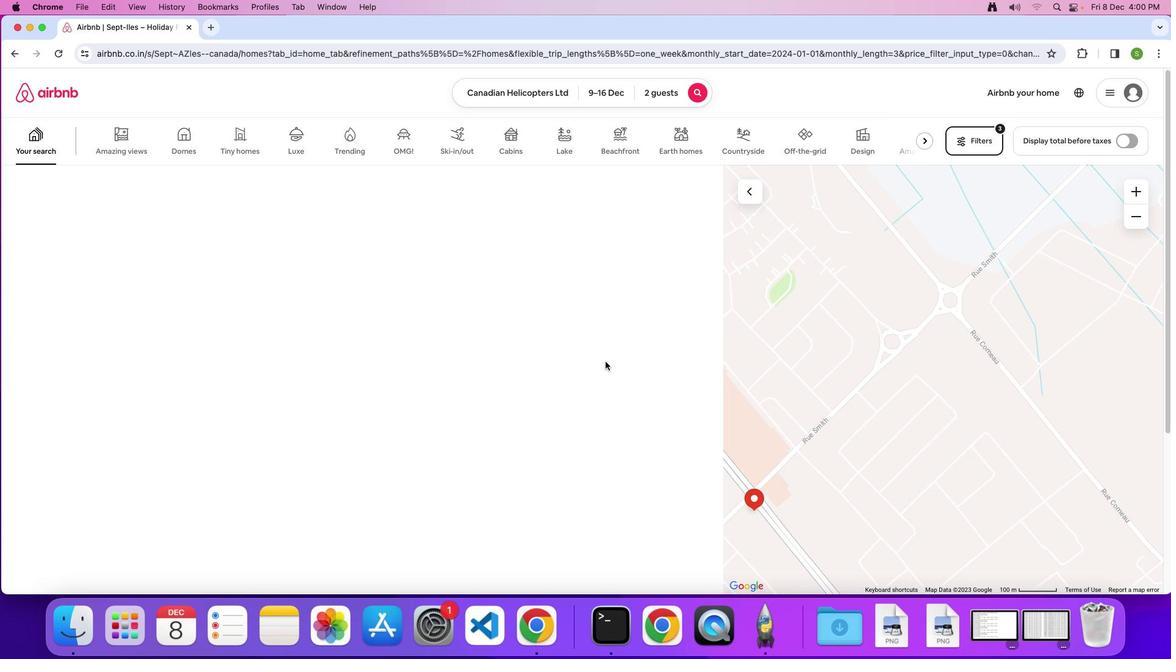 
